 Task: Find connections with filter location Tres Isletas with filter topic #marketingdigitalwith filter profile language French with filter current company Mphasis with filter school Sagar Group (SIRT Bhopal) | Sagar Group of Institutions with filter industry Meat Products Manufacturing with filter service category Mortgage Lending with filter keywords title Chief People Officer
Action: Mouse moved to (536, 96)
Screenshot: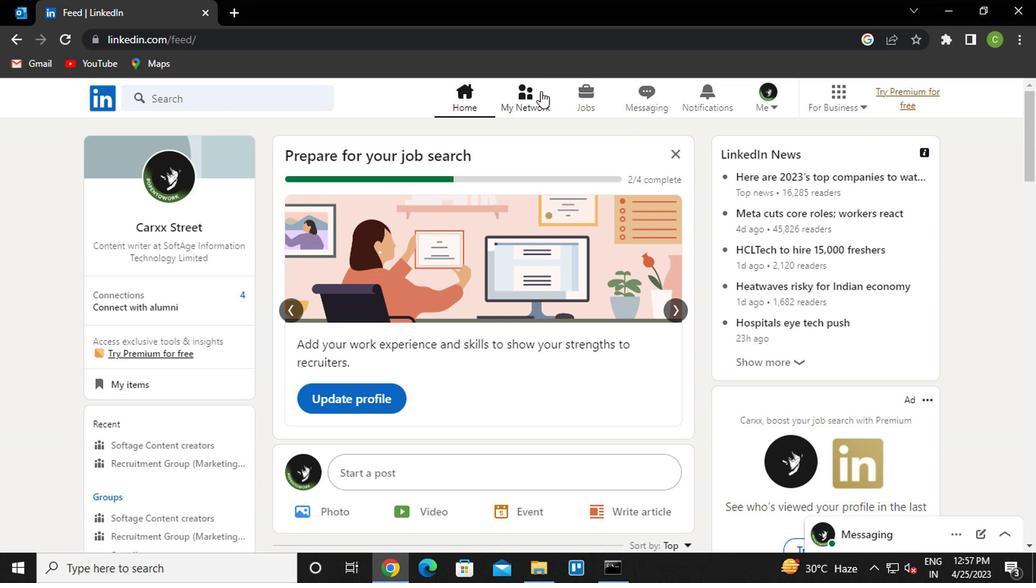 
Action: Mouse pressed left at (536, 96)
Screenshot: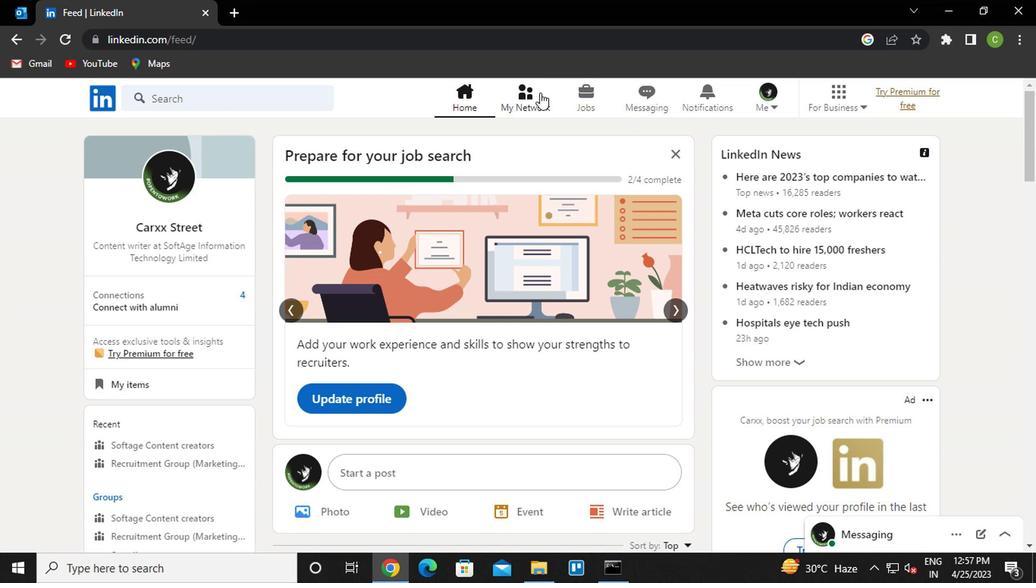 
Action: Mouse moved to (230, 188)
Screenshot: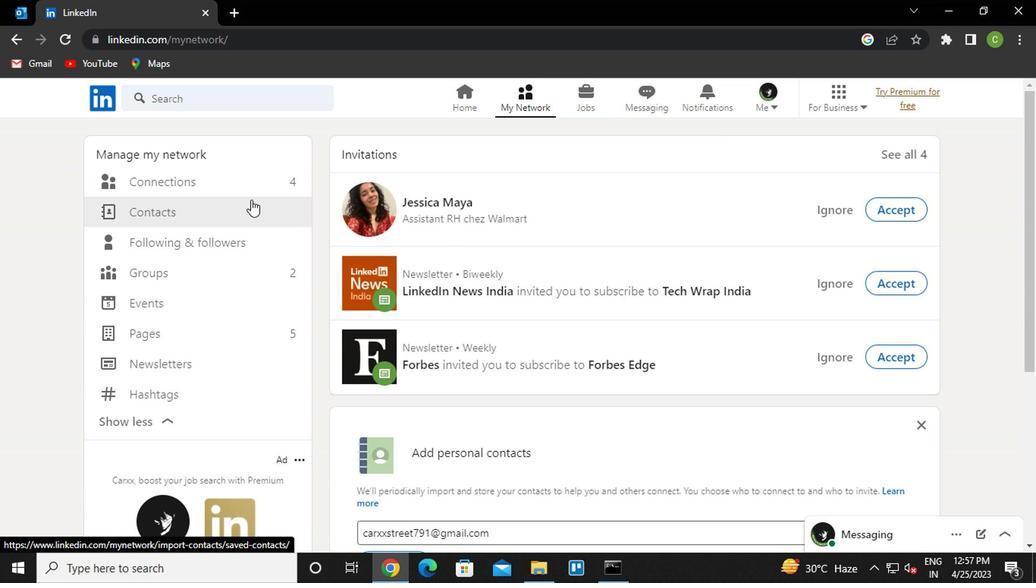 
Action: Mouse pressed left at (230, 188)
Screenshot: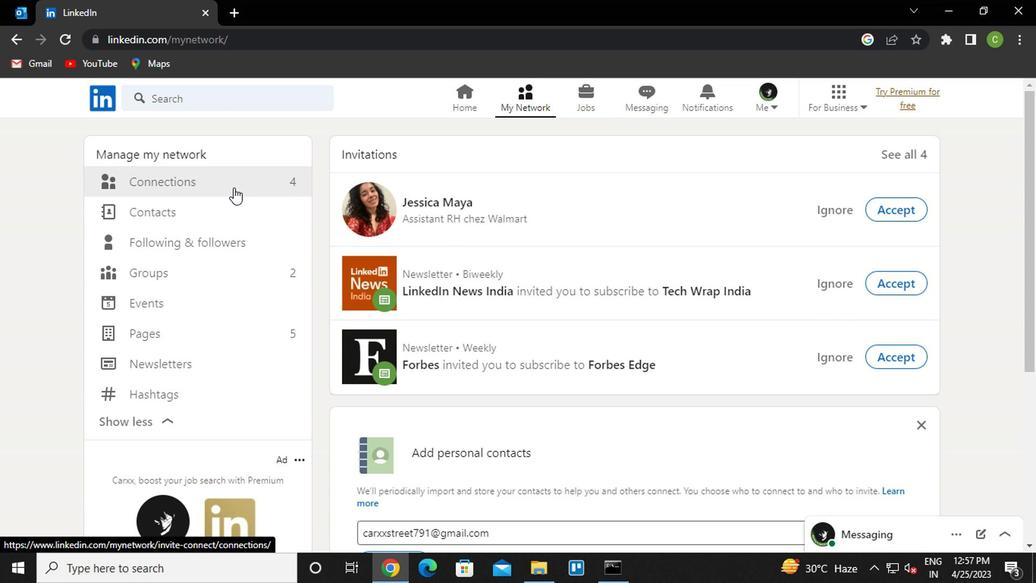 
Action: Mouse moved to (617, 184)
Screenshot: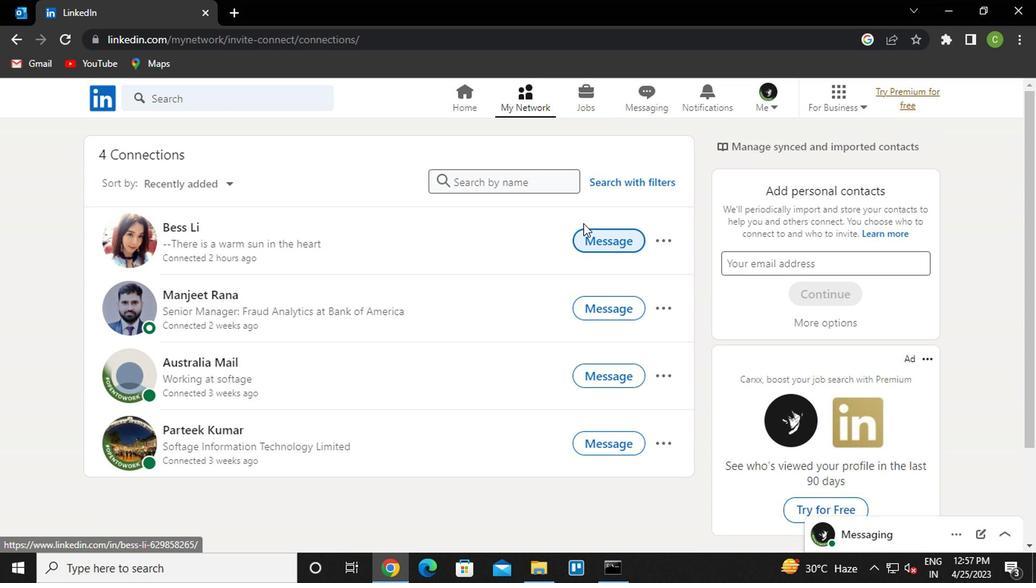 
Action: Mouse pressed left at (617, 184)
Screenshot: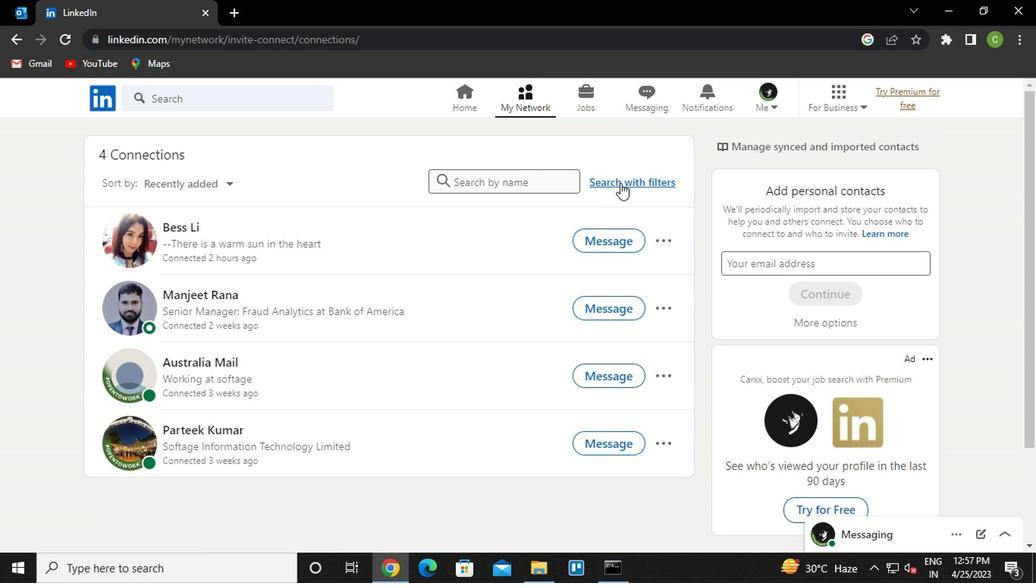 
Action: Mouse moved to (516, 145)
Screenshot: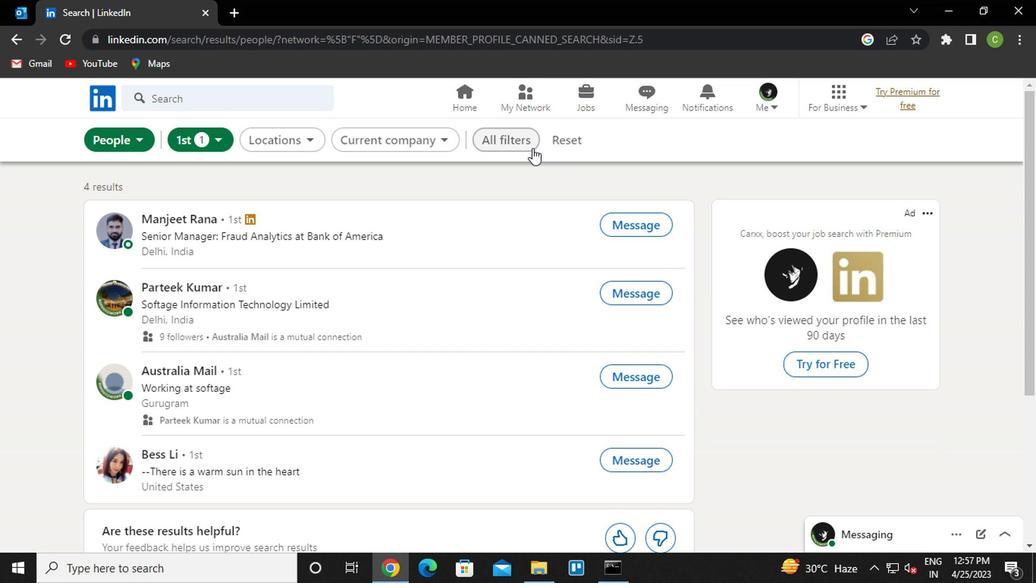
Action: Mouse pressed left at (516, 145)
Screenshot: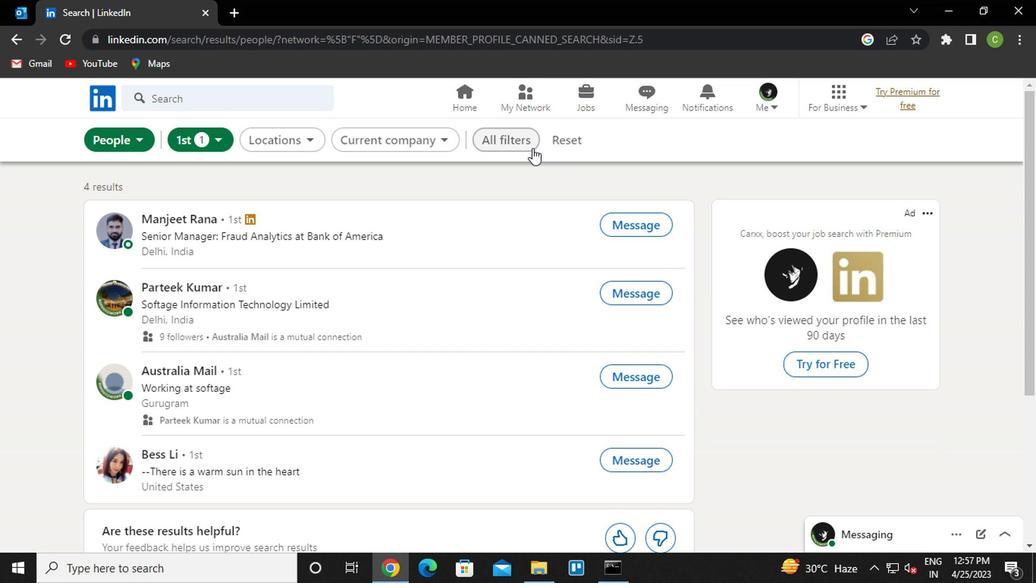 
Action: Mouse moved to (807, 402)
Screenshot: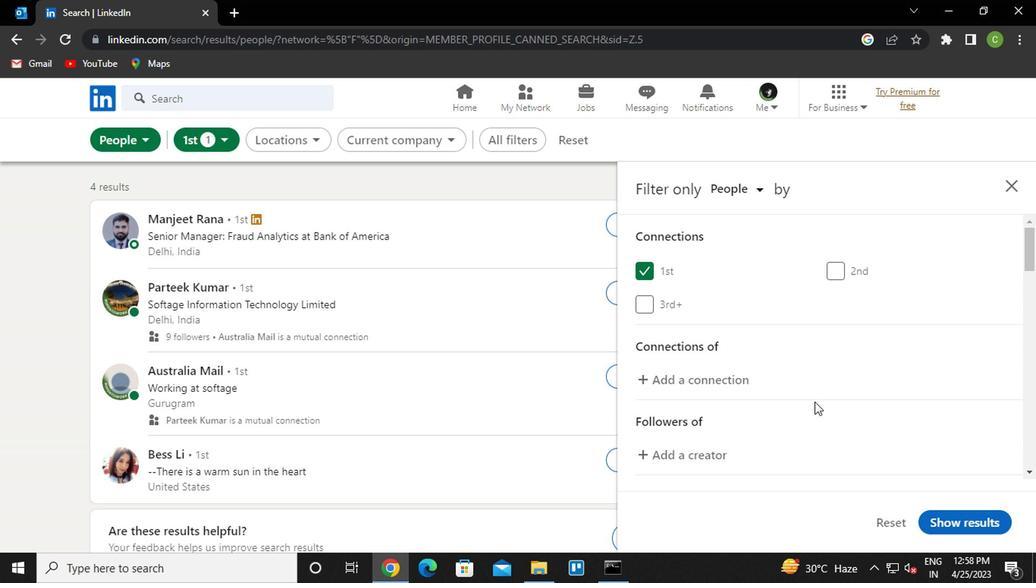 
Action: Mouse scrolled (807, 402) with delta (0, 0)
Screenshot: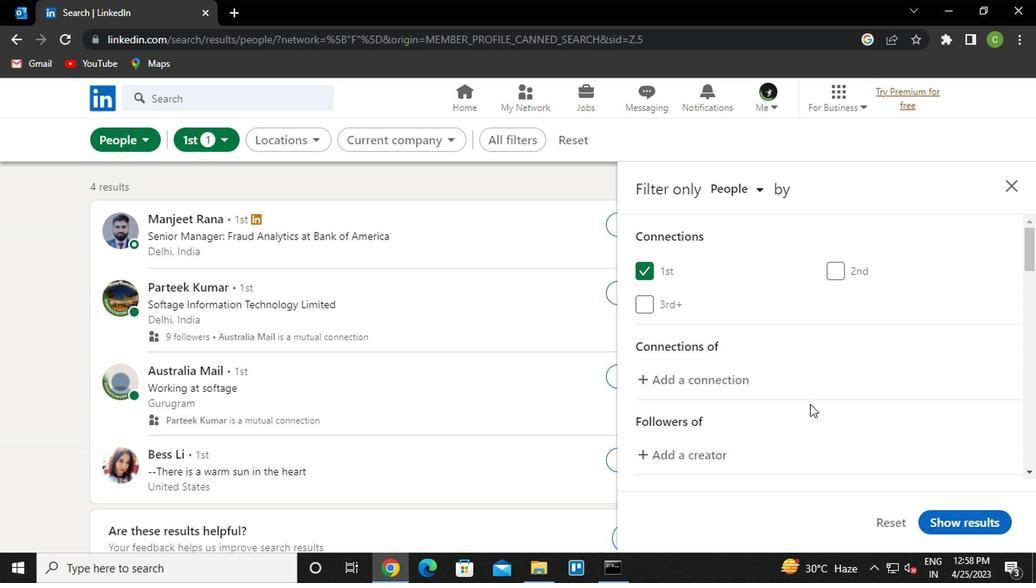 
Action: Mouse scrolled (807, 402) with delta (0, 0)
Screenshot: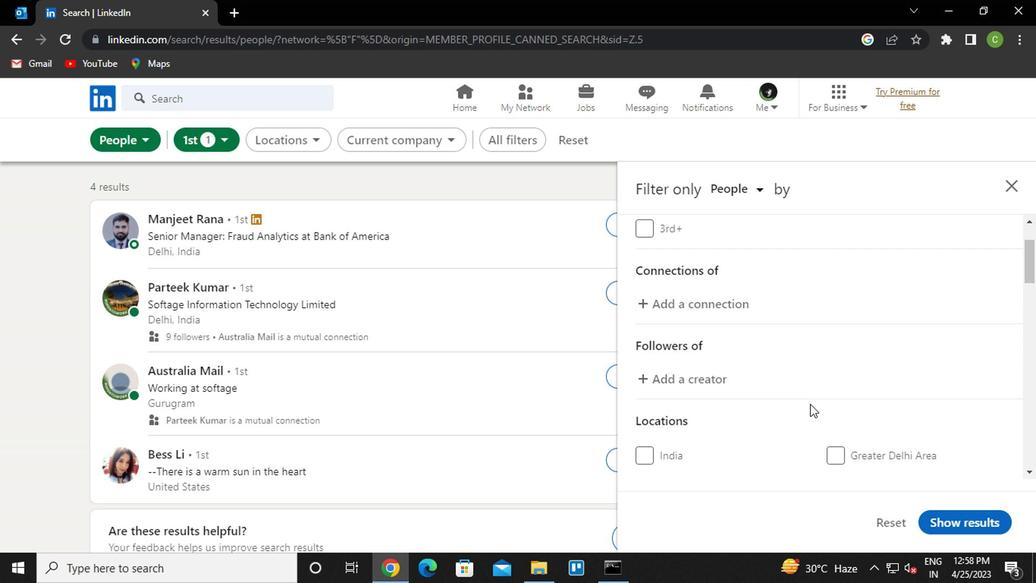 
Action: Mouse moved to (806, 403)
Screenshot: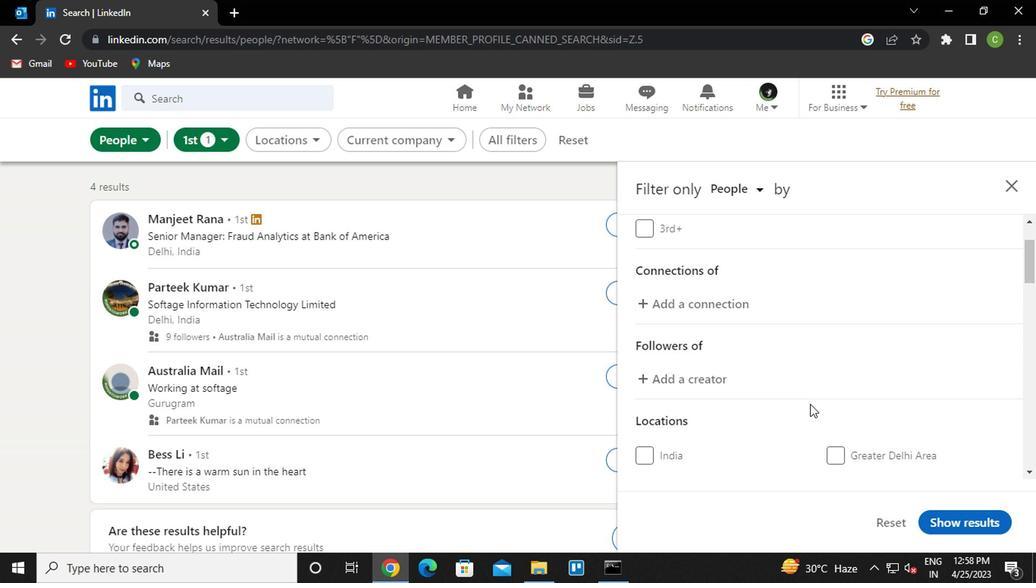 
Action: Mouse scrolled (806, 402) with delta (0, 0)
Screenshot: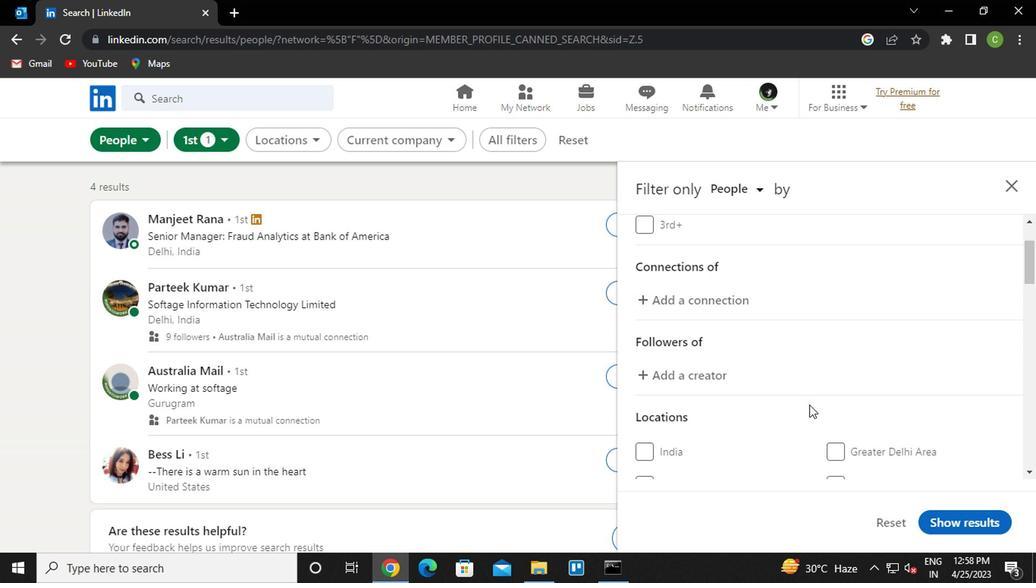 
Action: Mouse moved to (848, 370)
Screenshot: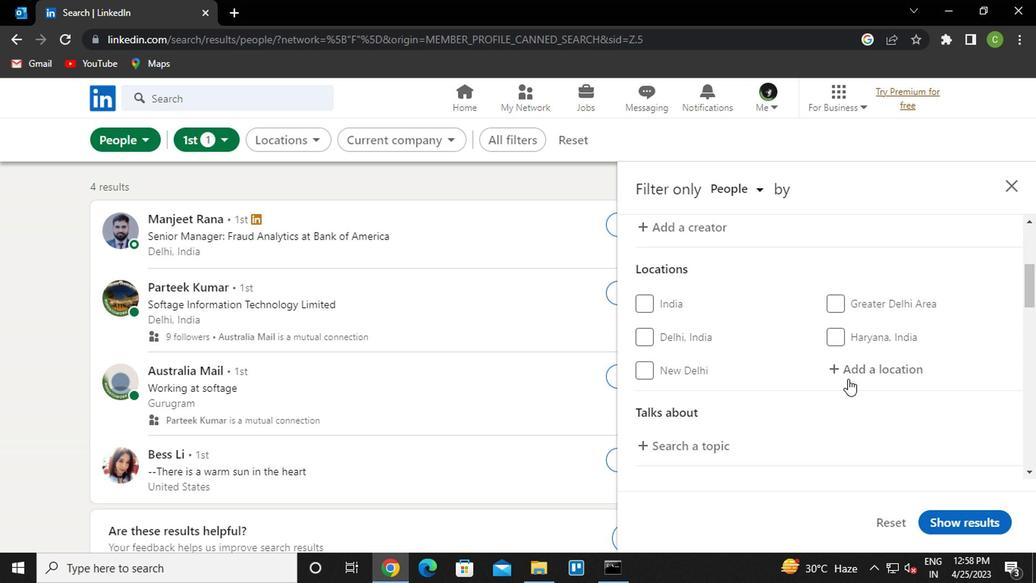 
Action: Mouse pressed left at (848, 370)
Screenshot: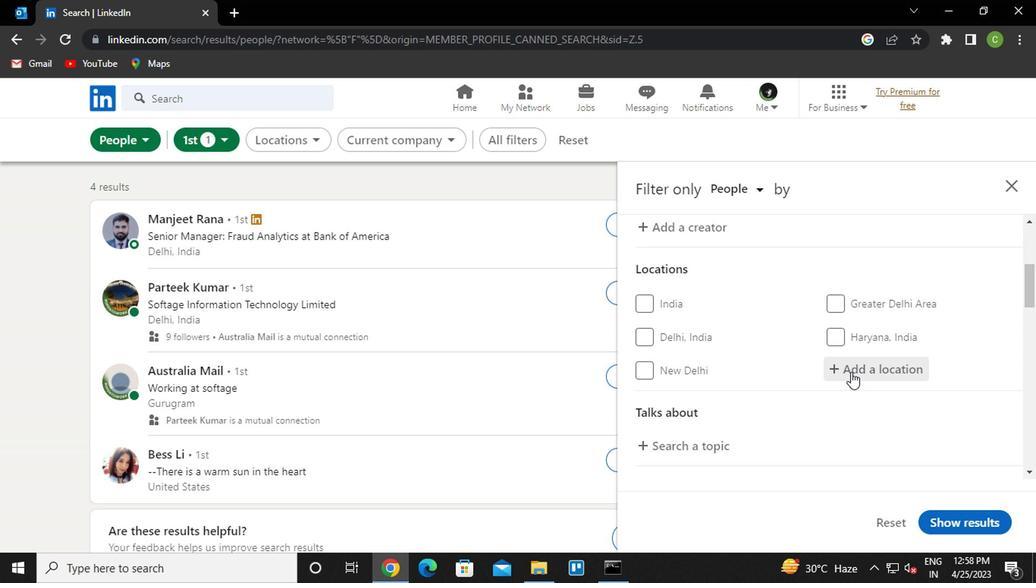 
Action: Mouse moved to (809, 397)
Screenshot: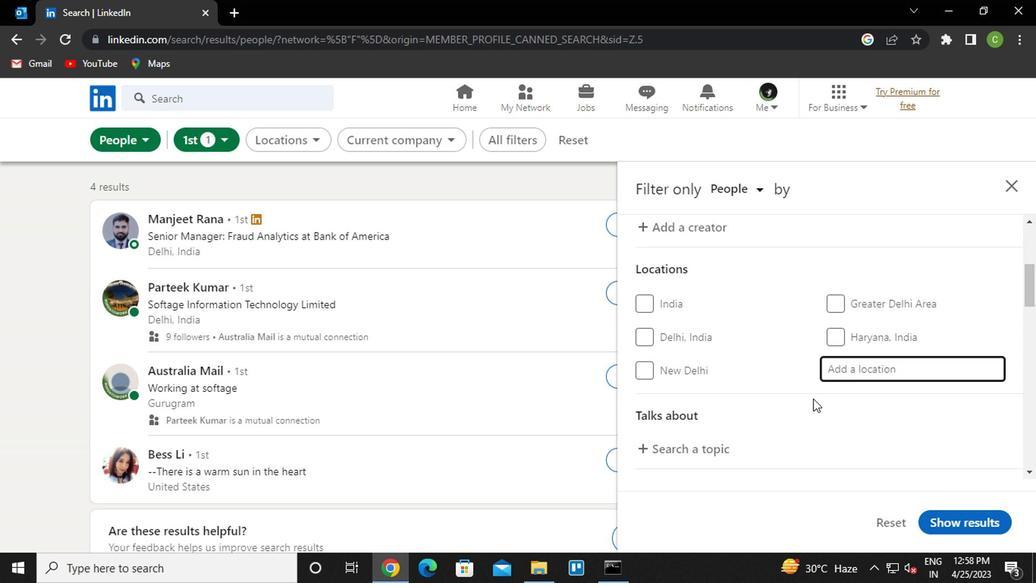 
Action: Key pressed t<Key.caps_lock>Res<Key.space>
Screenshot: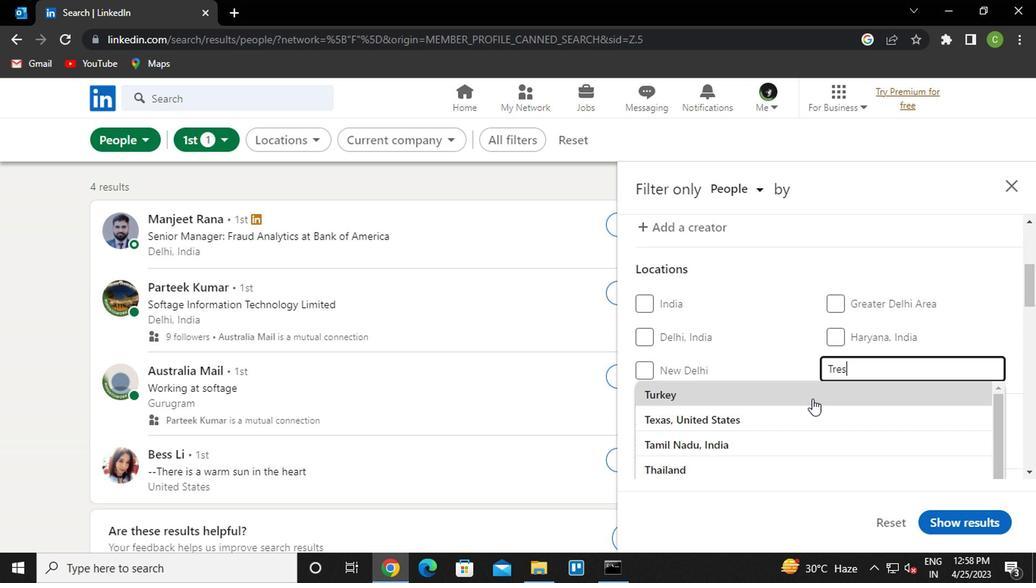 
Action: Mouse pressed left at (809, 397)
Screenshot: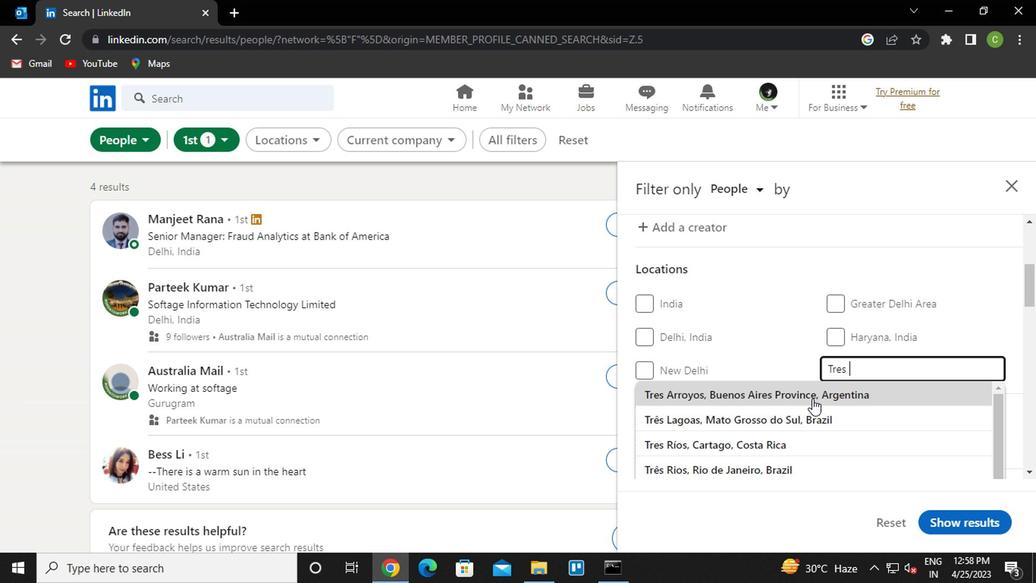 
Action: Mouse moved to (839, 437)
Screenshot: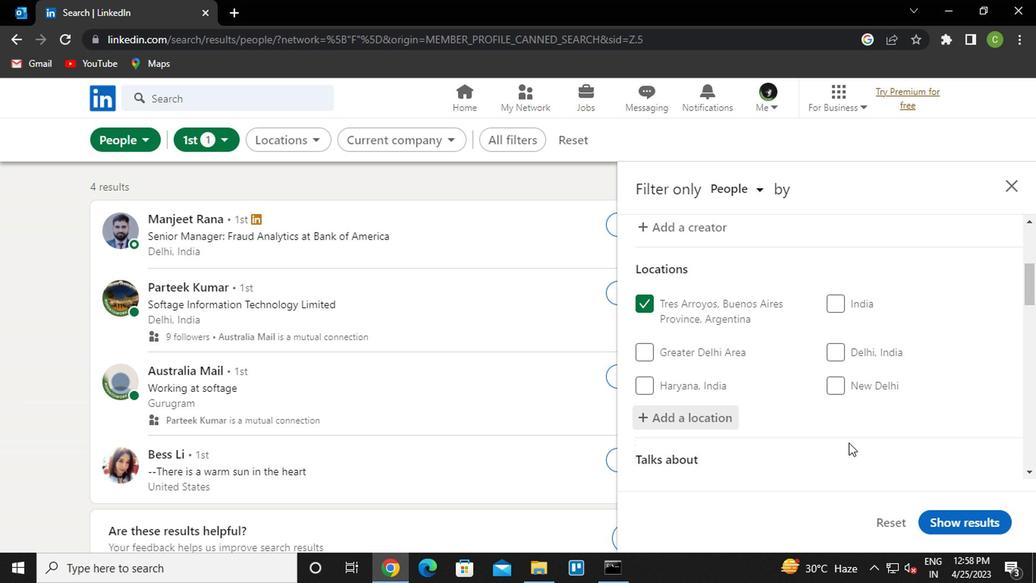 
Action: Mouse scrolled (839, 437) with delta (0, 0)
Screenshot: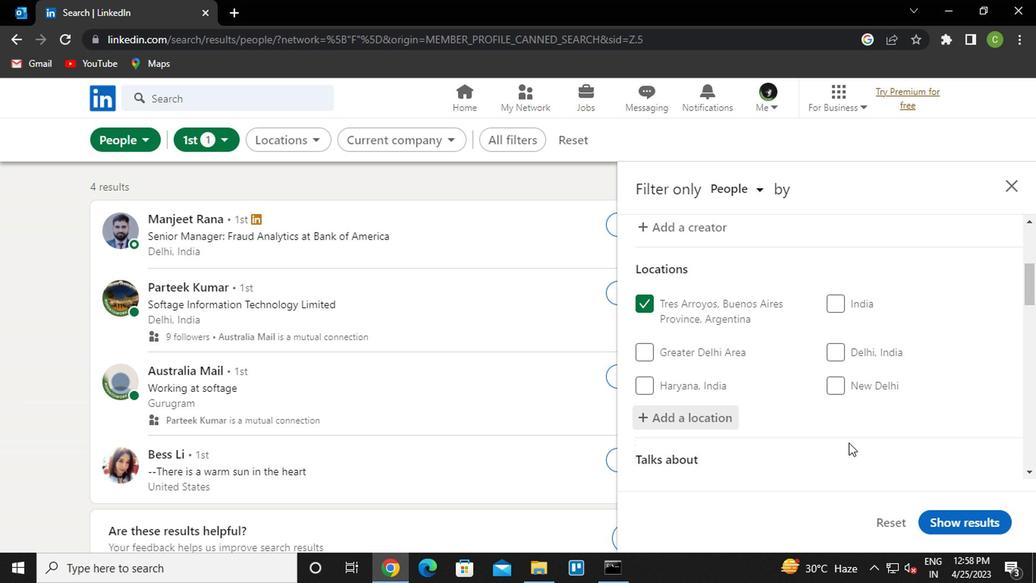 
Action: Mouse moved to (814, 433)
Screenshot: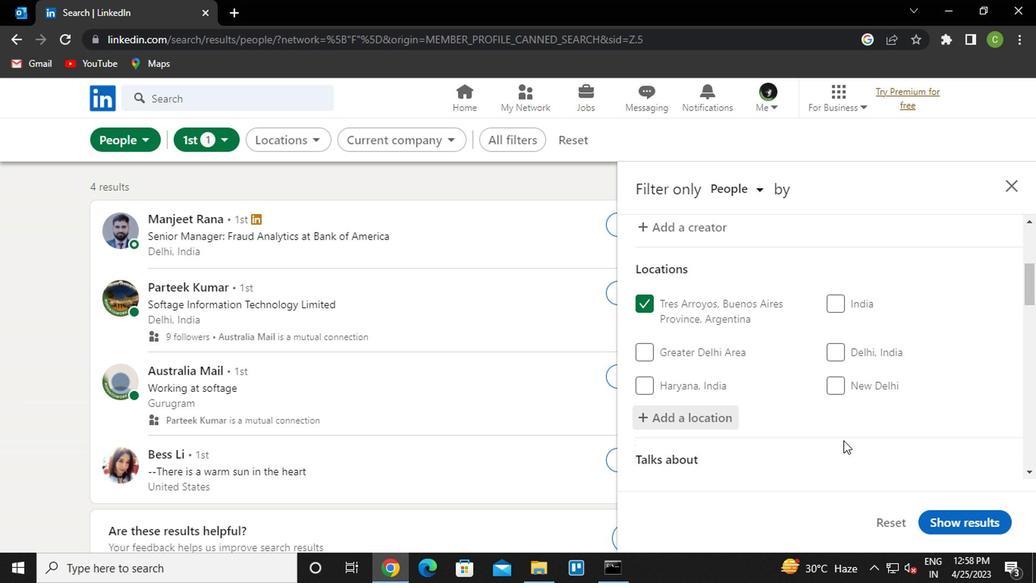 
Action: Mouse scrolled (814, 431) with delta (0, -1)
Screenshot: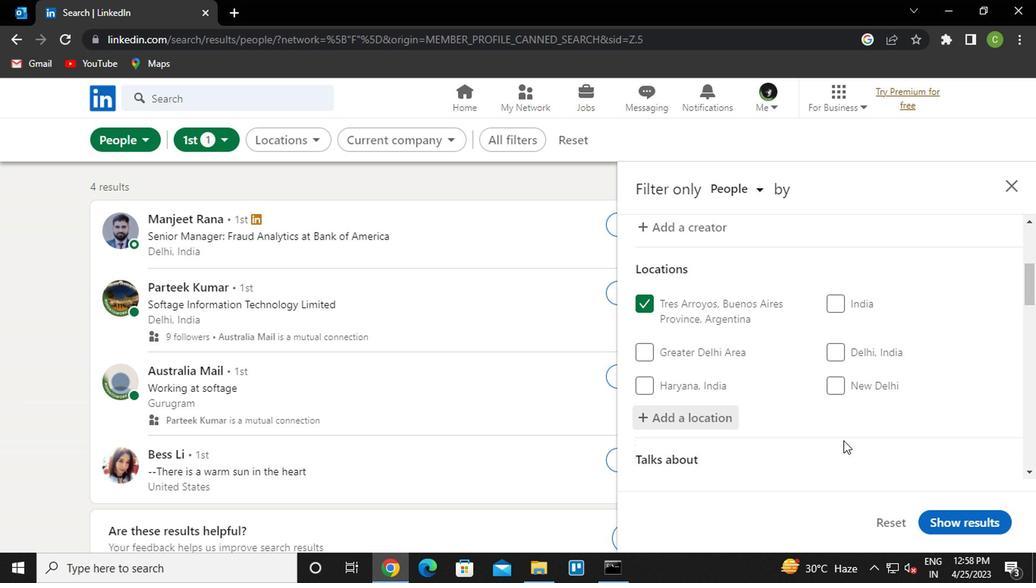 
Action: Mouse moved to (806, 427)
Screenshot: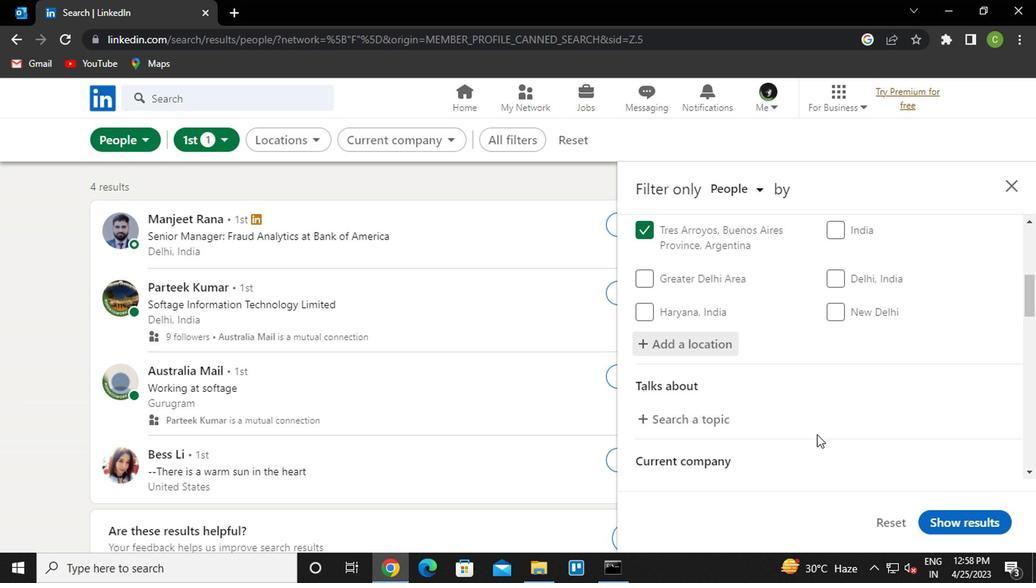 
Action: Mouse scrolled (806, 426) with delta (0, -1)
Screenshot: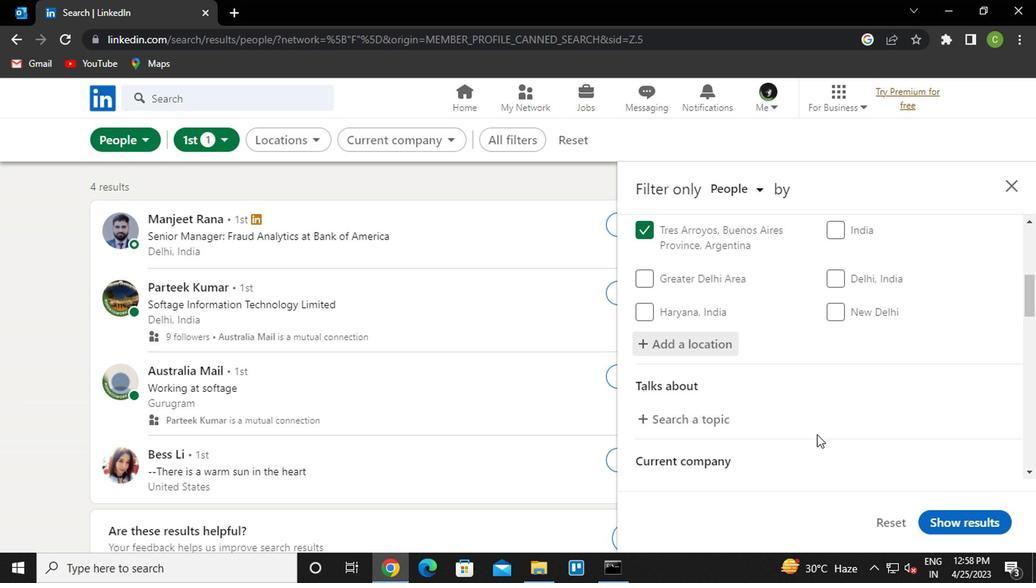 
Action: Mouse moved to (696, 266)
Screenshot: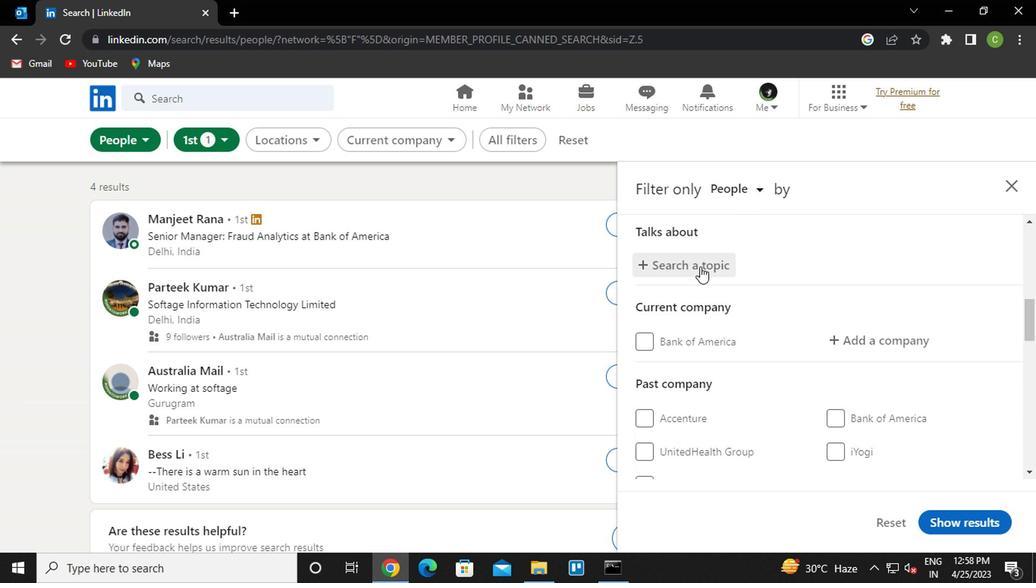 
Action: Mouse pressed left at (696, 266)
Screenshot: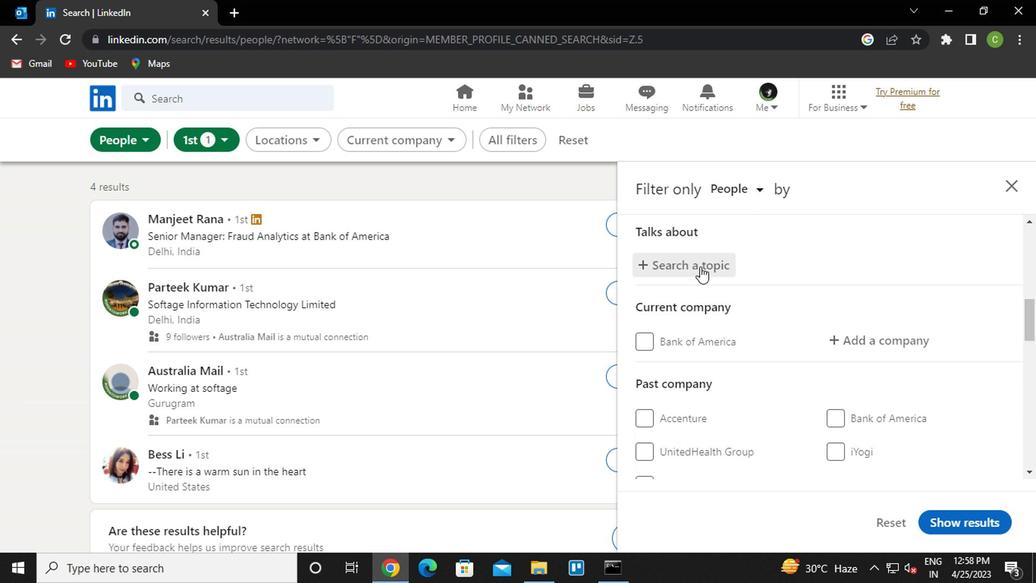 
Action: Mouse moved to (732, 320)
Screenshot: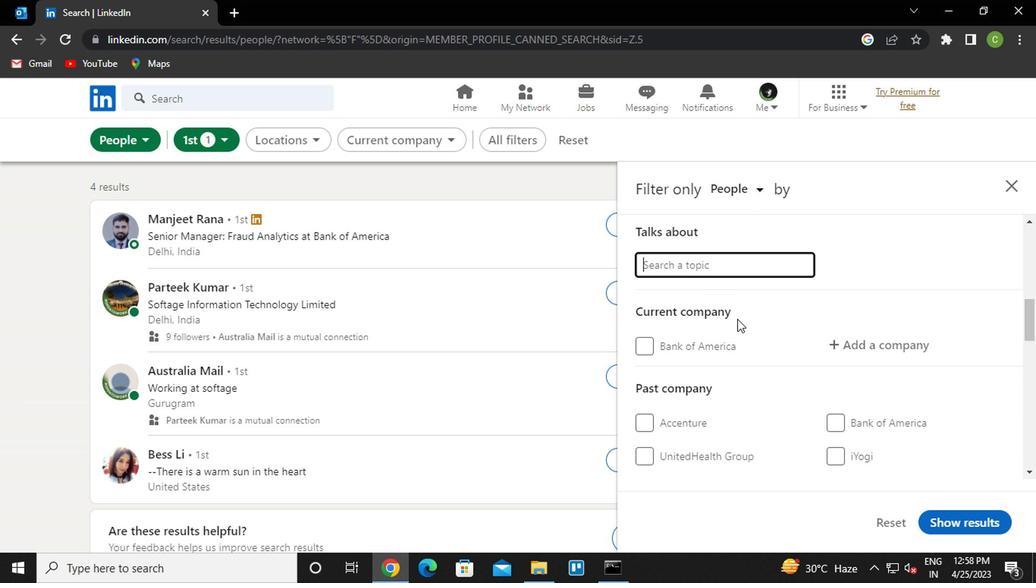 
Action: Key pressed <Key.shift>@
Screenshot: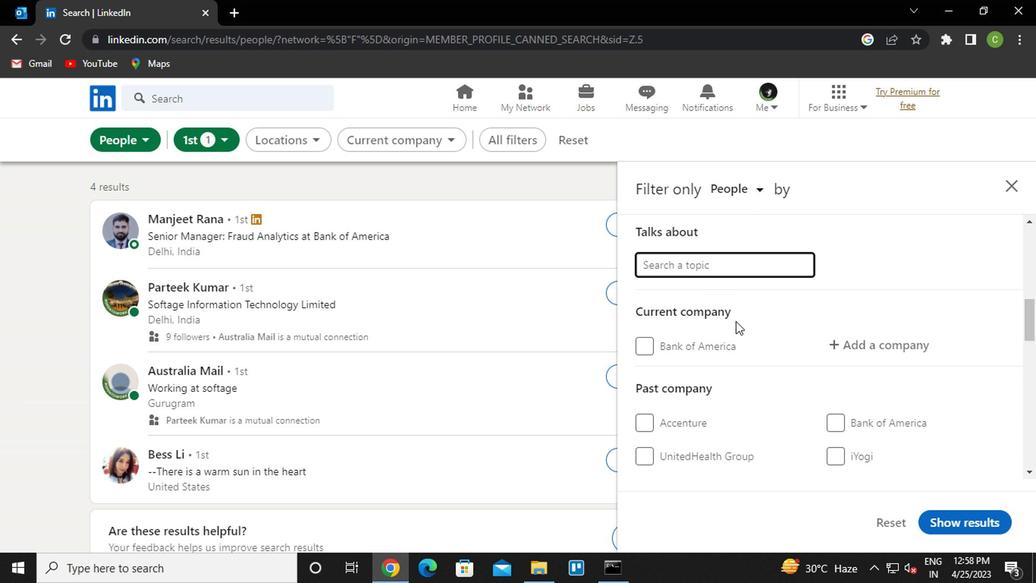 
Action: Mouse moved to (732, 321)
Screenshot: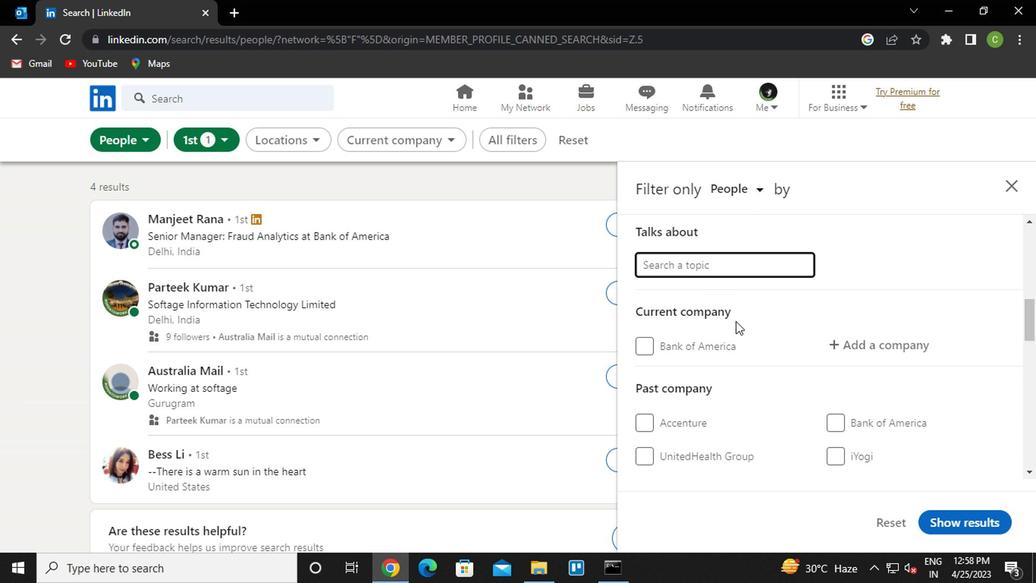 
Action: Key pressed <Key.backspace><Key.shift>#MARKETING
Screenshot: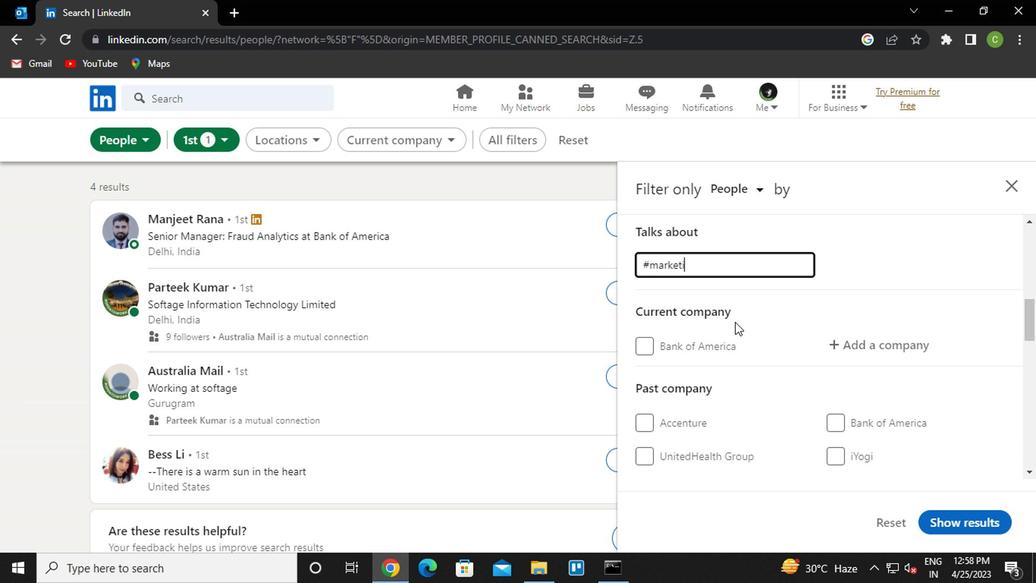 
Action: Mouse moved to (728, 323)
Screenshot: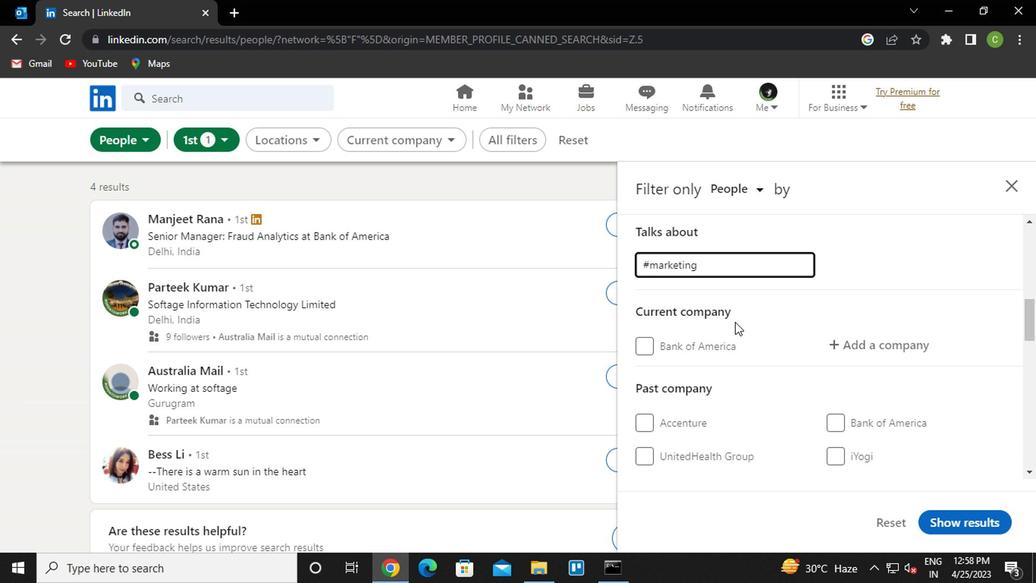
Action: Key pressed DIGITAL
Screenshot: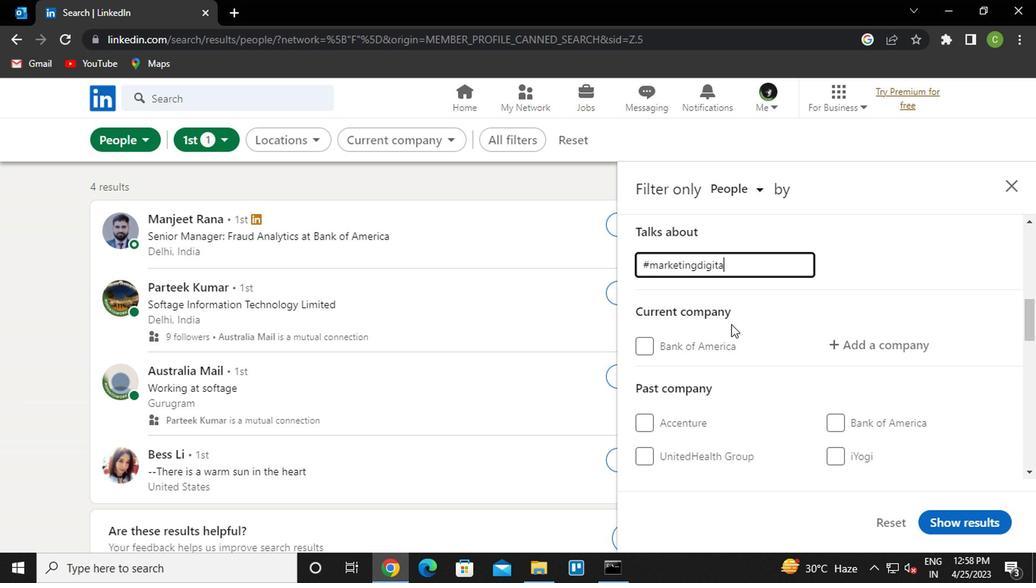 
Action: Mouse moved to (842, 343)
Screenshot: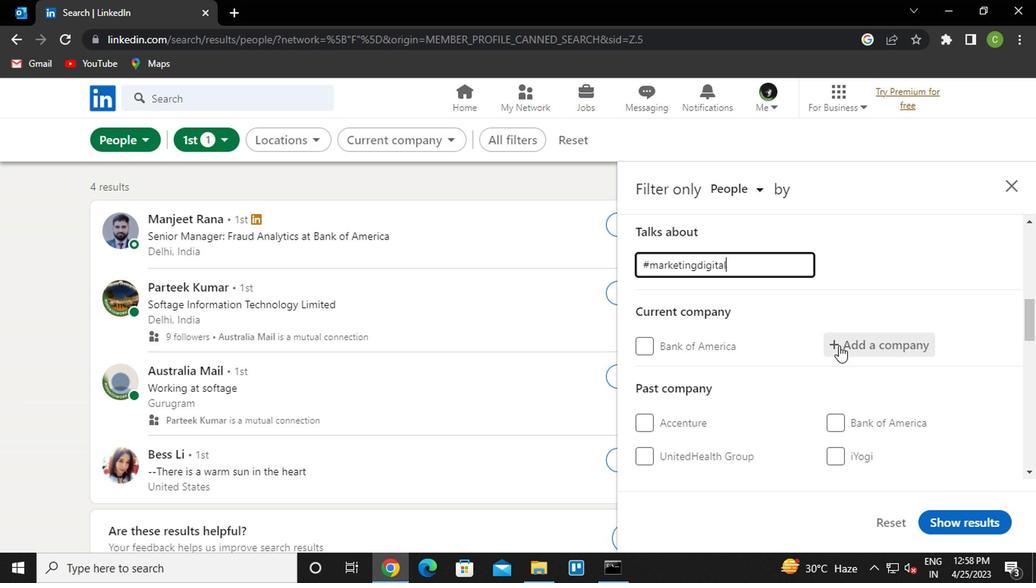 
Action: Mouse pressed left at (842, 343)
Screenshot: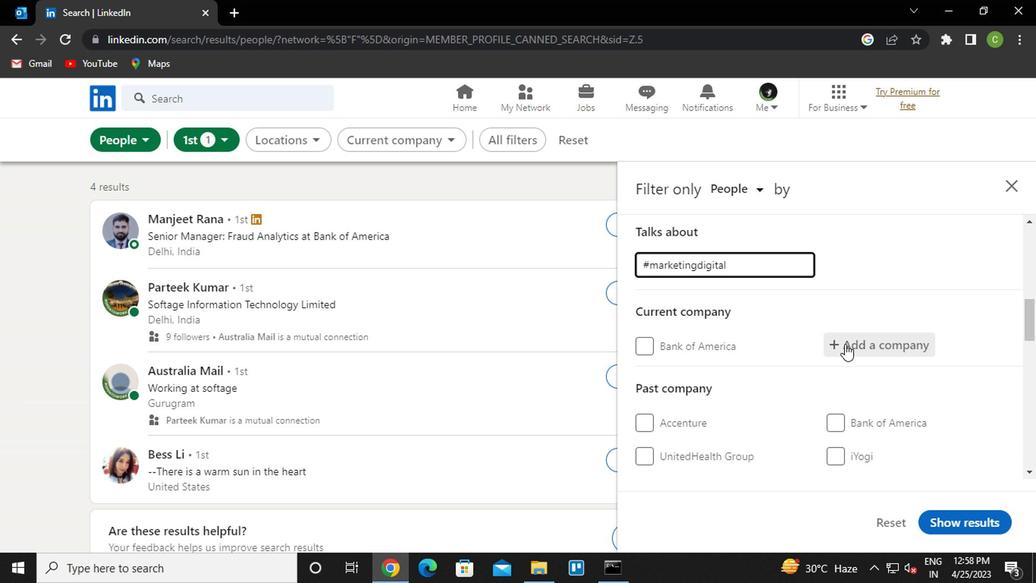 
Action: Mouse moved to (813, 339)
Screenshot: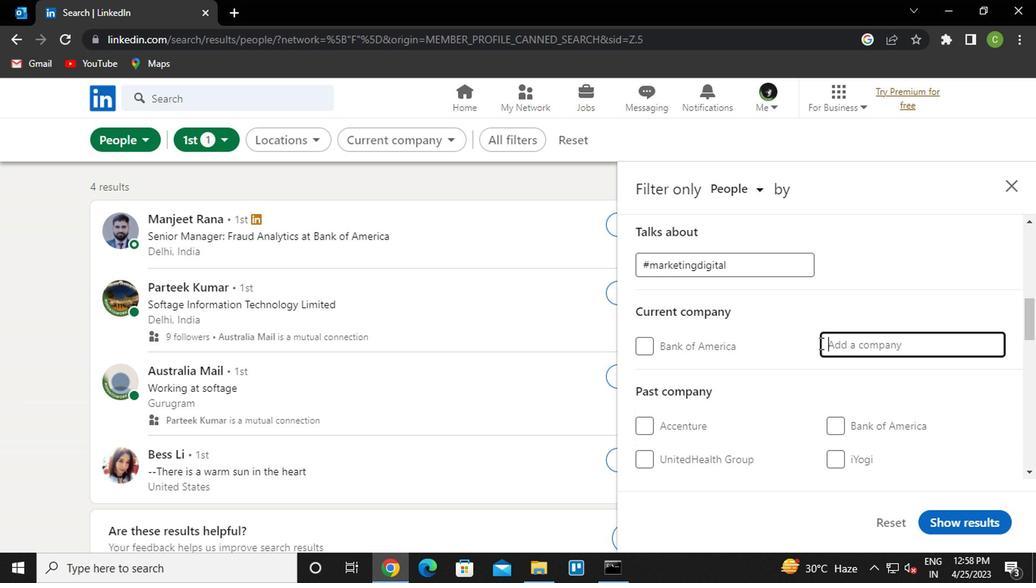 
Action: Key pressed <Key.caps_lock>MPHASISI<Key.backspace>
Screenshot: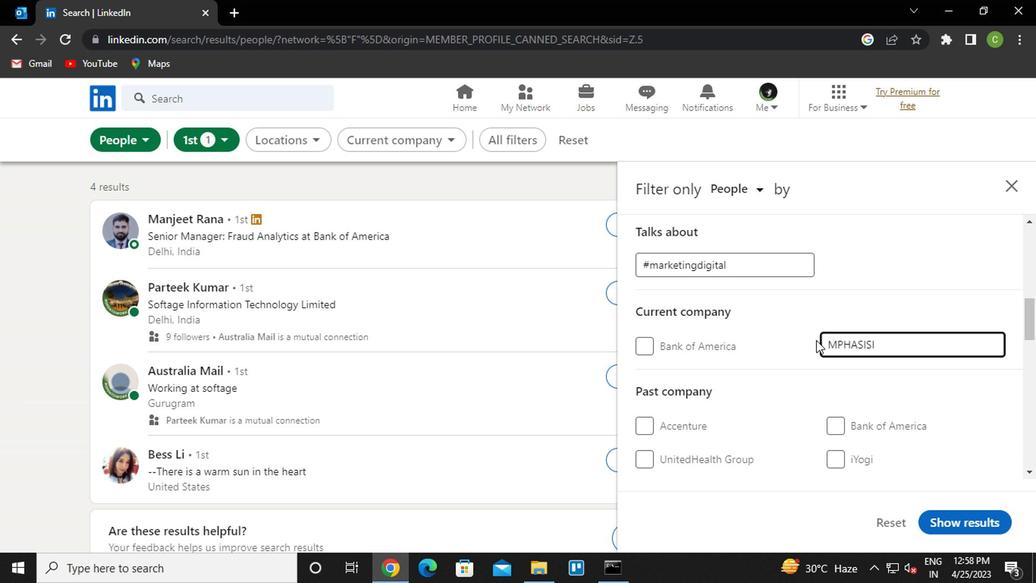 
Action: Mouse moved to (786, 374)
Screenshot: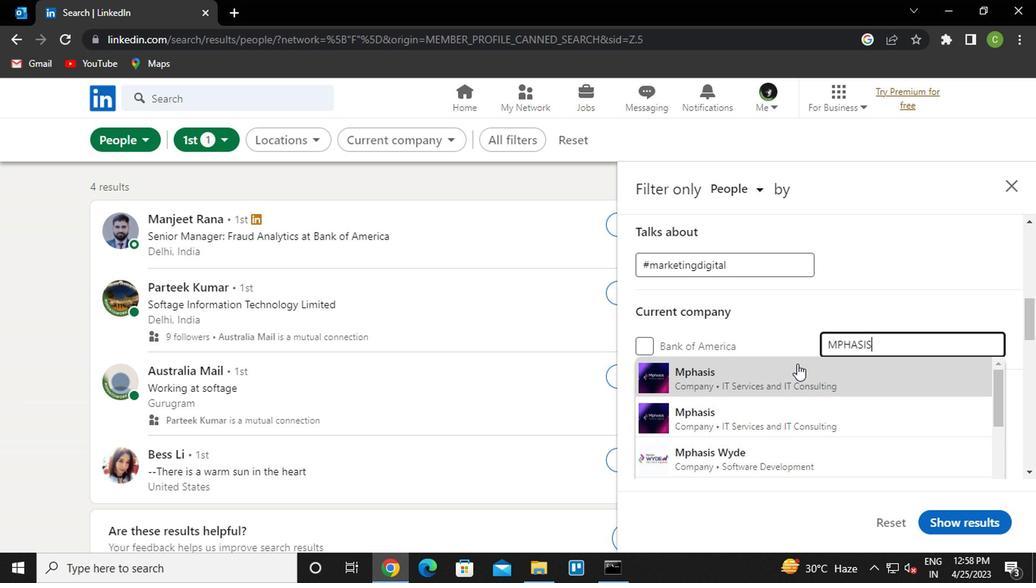 
Action: Mouse pressed left at (786, 374)
Screenshot: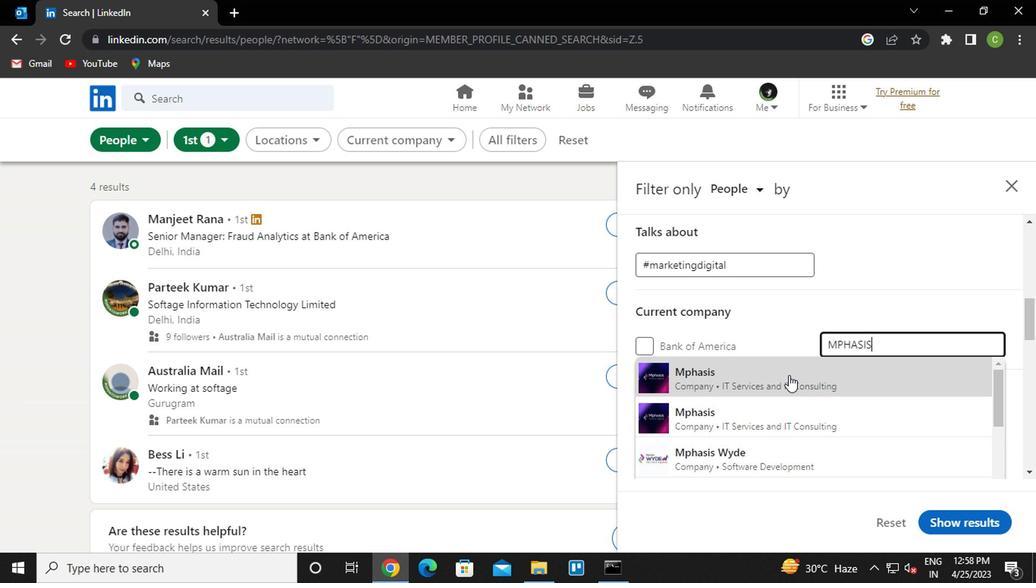 
Action: Mouse moved to (801, 363)
Screenshot: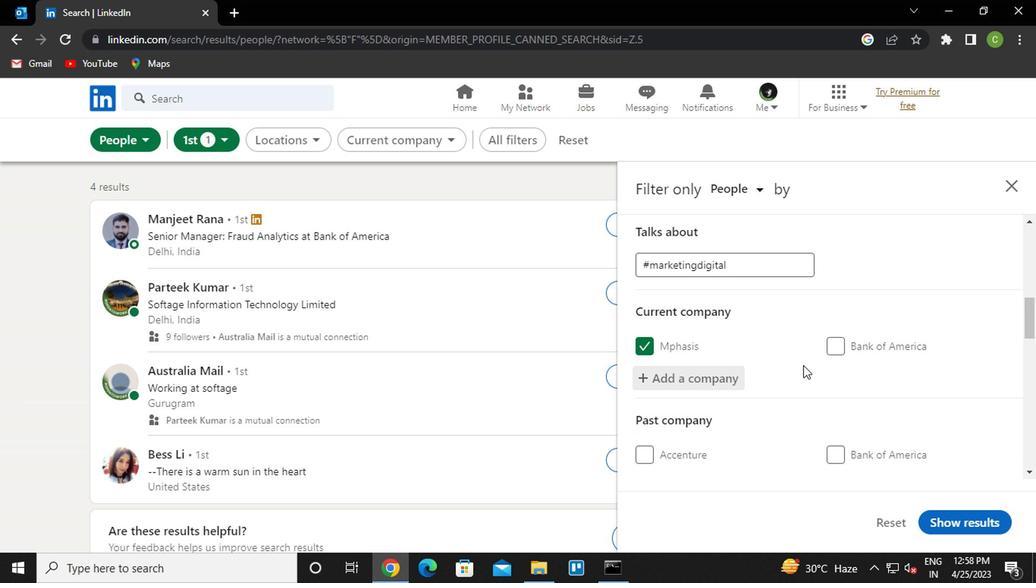 
Action: Mouse scrolled (801, 362) with delta (0, -1)
Screenshot: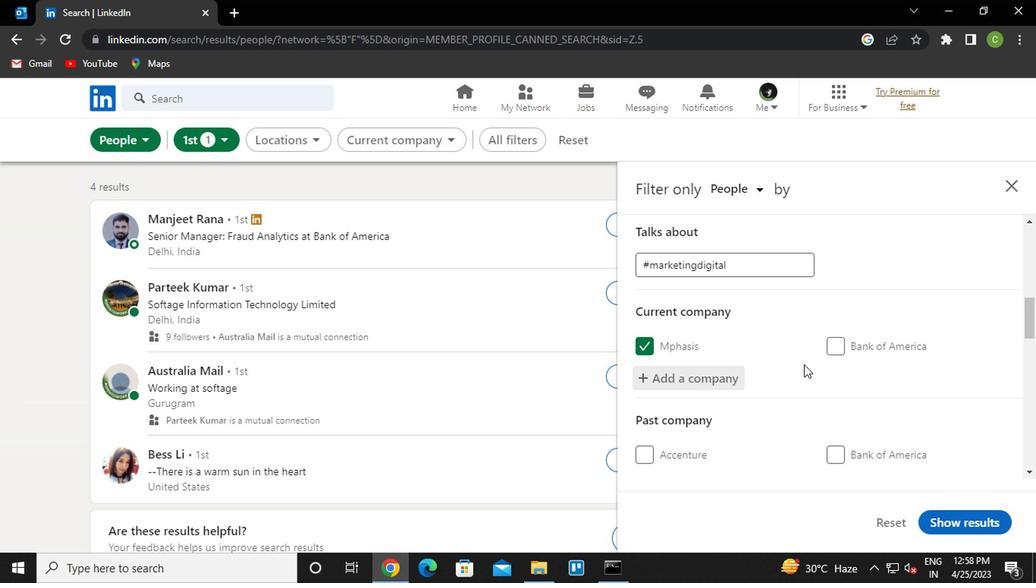 
Action: Mouse moved to (799, 364)
Screenshot: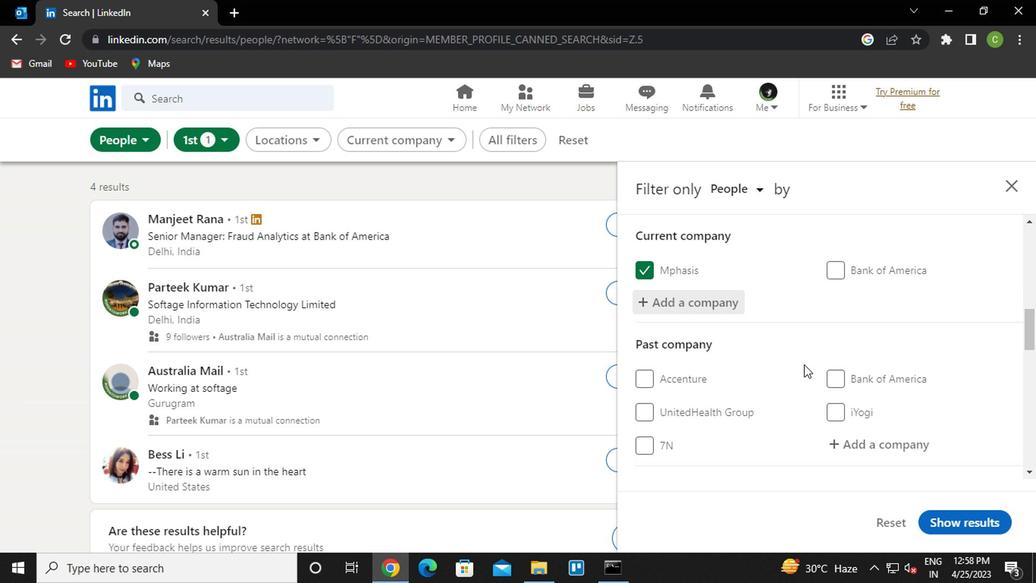 
Action: Mouse scrolled (799, 364) with delta (0, 0)
Screenshot: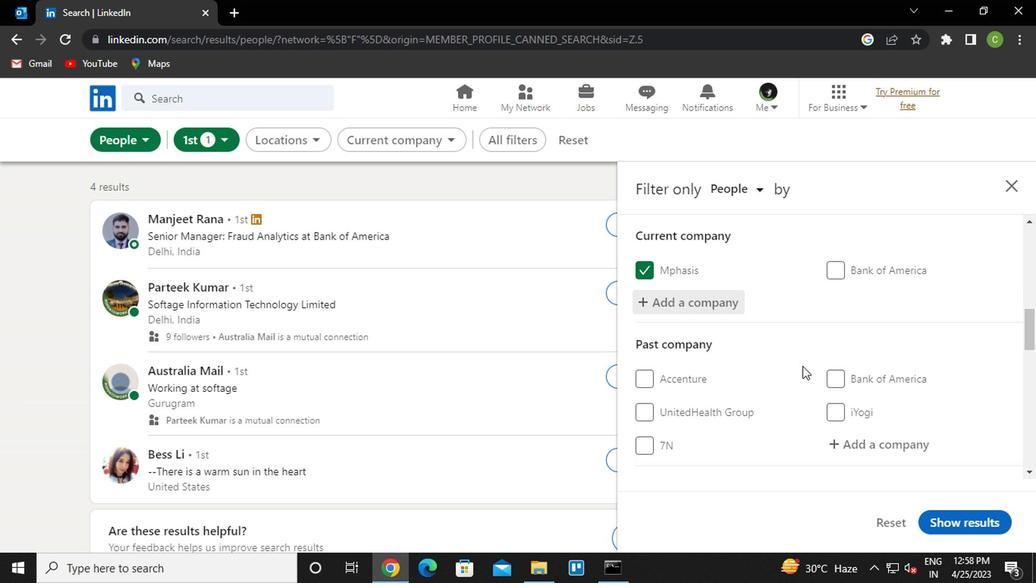 
Action: Mouse moved to (797, 366)
Screenshot: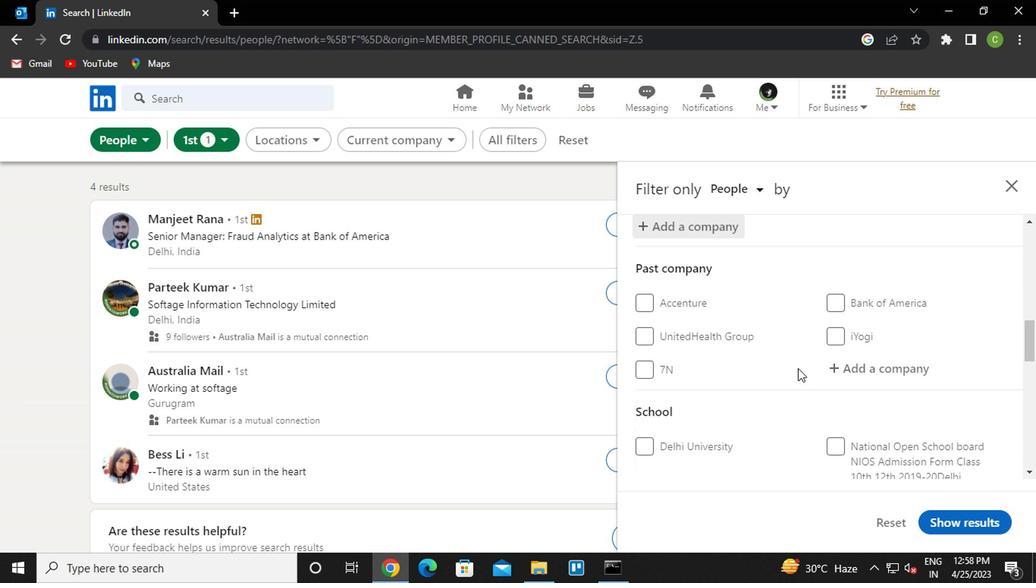
Action: Mouse scrolled (797, 366) with delta (0, 0)
Screenshot: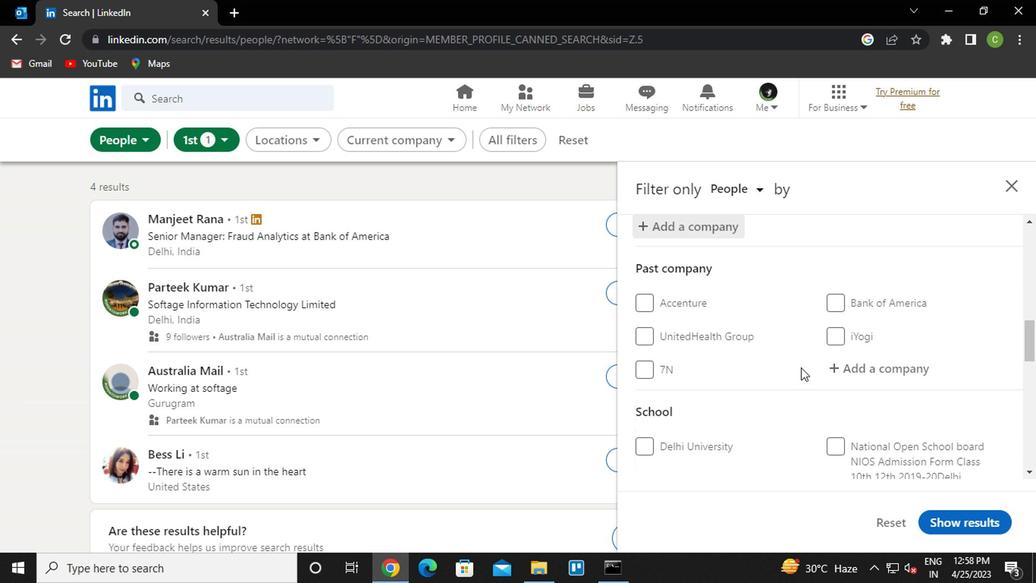 
Action: Mouse moved to (748, 444)
Screenshot: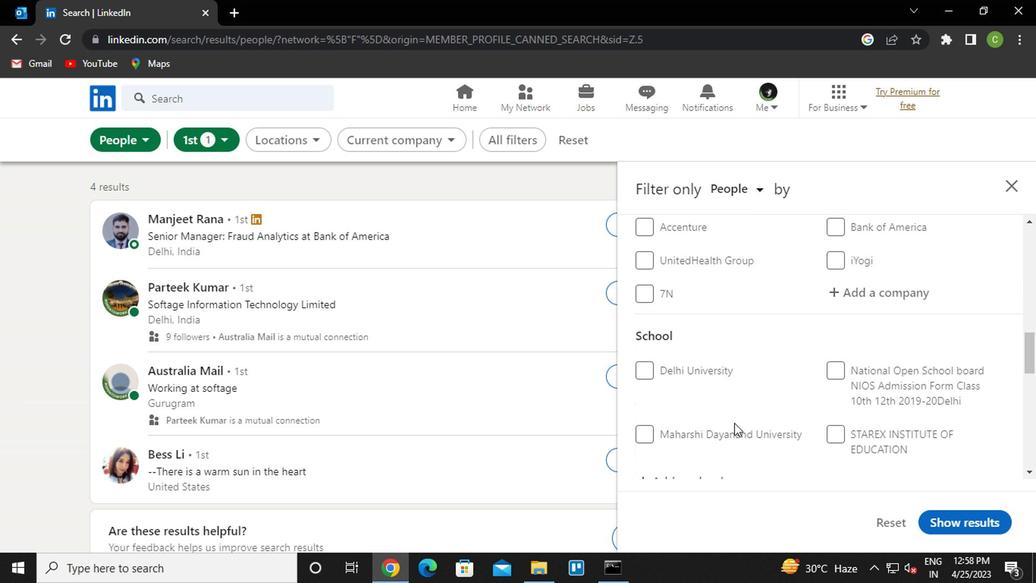 
Action: Mouse scrolled (748, 443) with delta (0, -1)
Screenshot: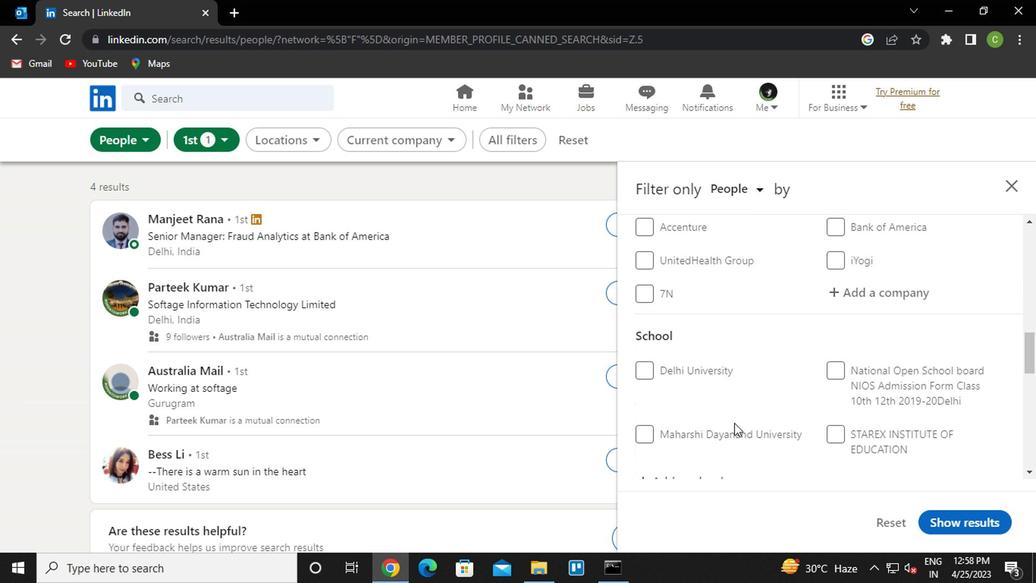 
Action: Mouse moved to (750, 429)
Screenshot: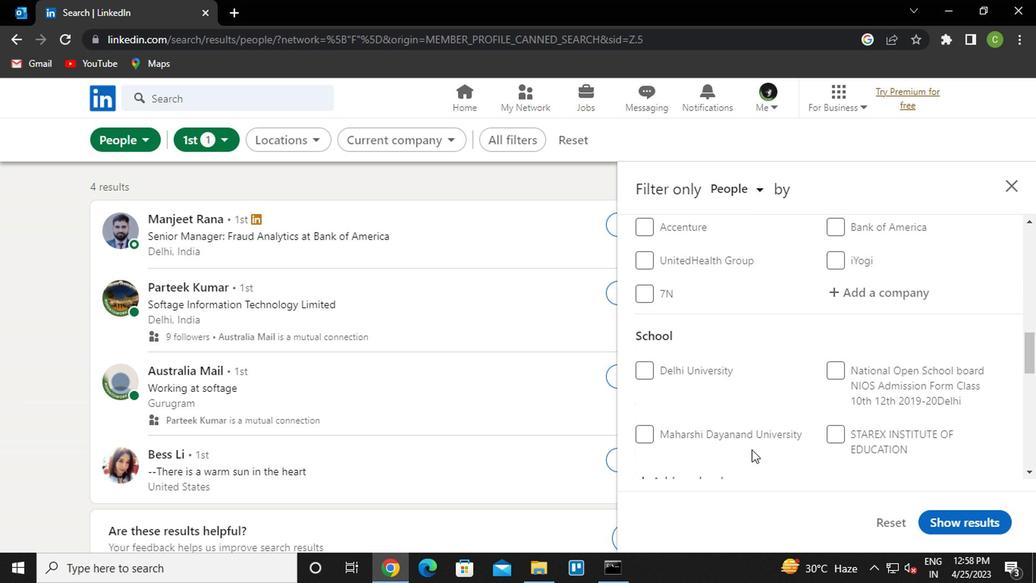 
Action: Mouse scrolled (750, 429) with delta (0, 0)
Screenshot: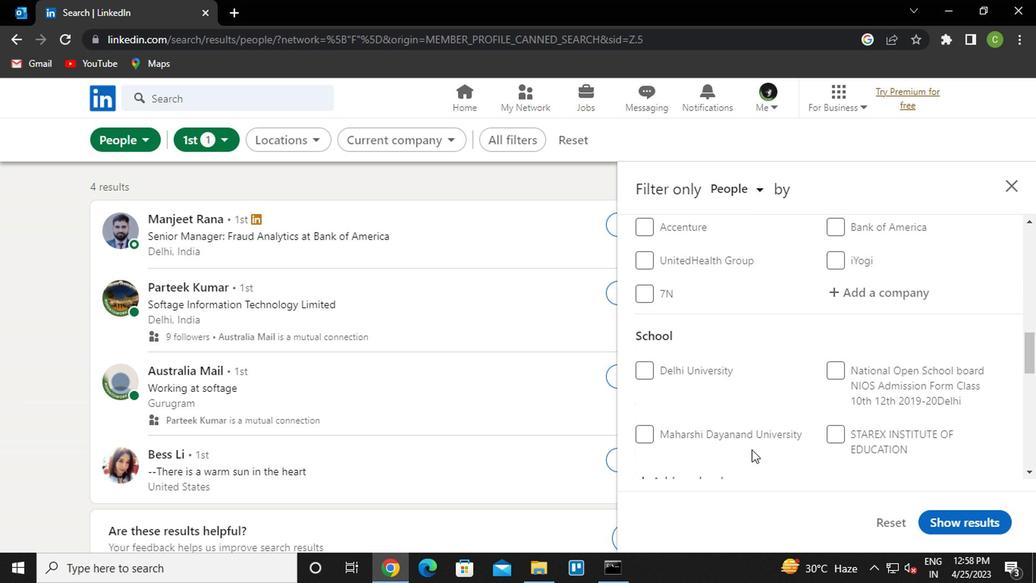 
Action: Mouse moved to (685, 334)
Screenshot: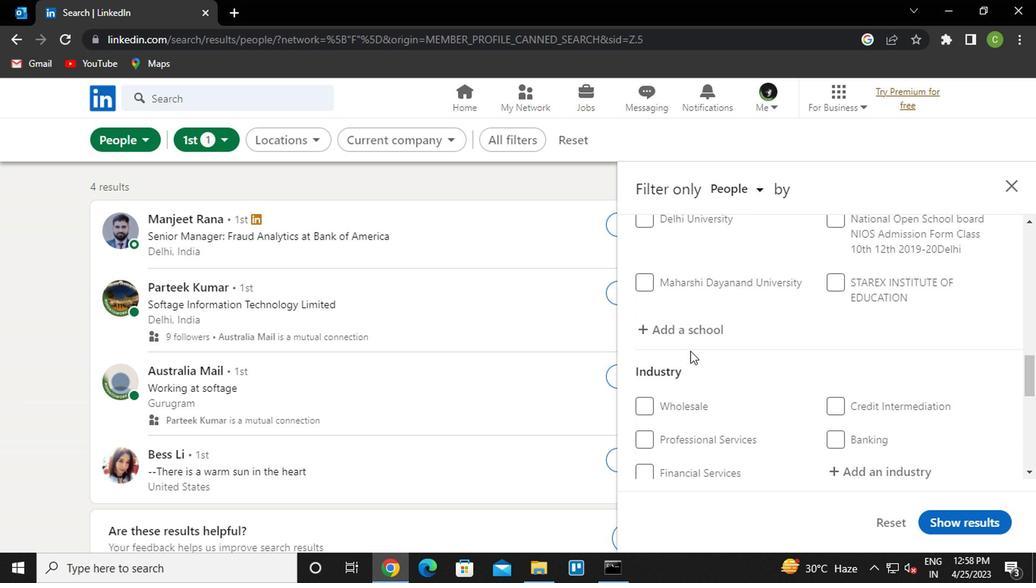 
Action: Mouse pressed left at (685, 334)
Screenshot: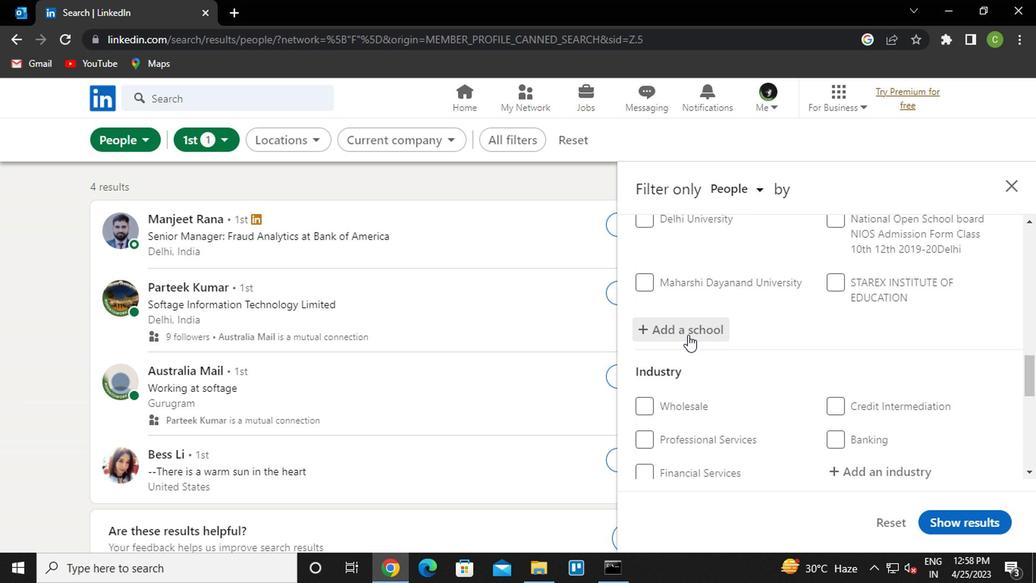 
Action: Key pressed <Key.caps_lock><Key.caps_lock>S<Key.caps_lock>AGAR<Key.space>
Screenshot: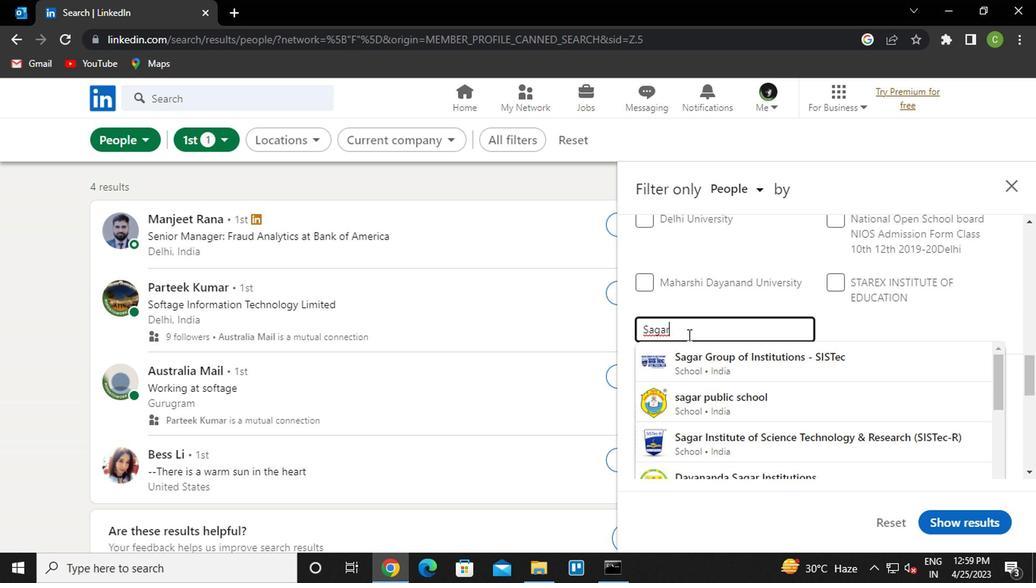 
Action: Mouse moved to (738, 422)
Screenshot: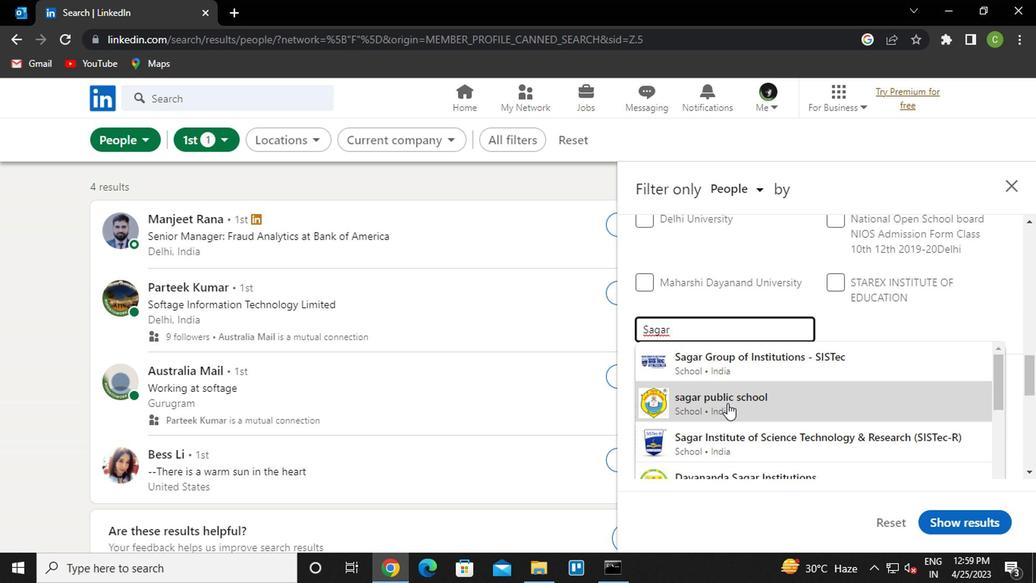 
Action: Mouse scrolled (738, 421) with delta (0, 0)
Screenshot: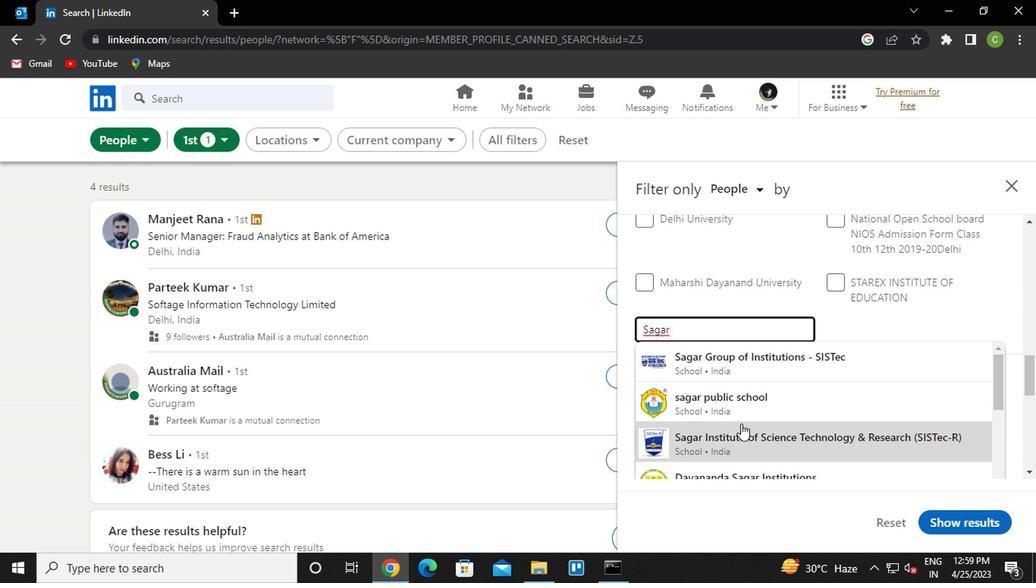 
Action: Mouse moved to (742, 431)
Screenshot: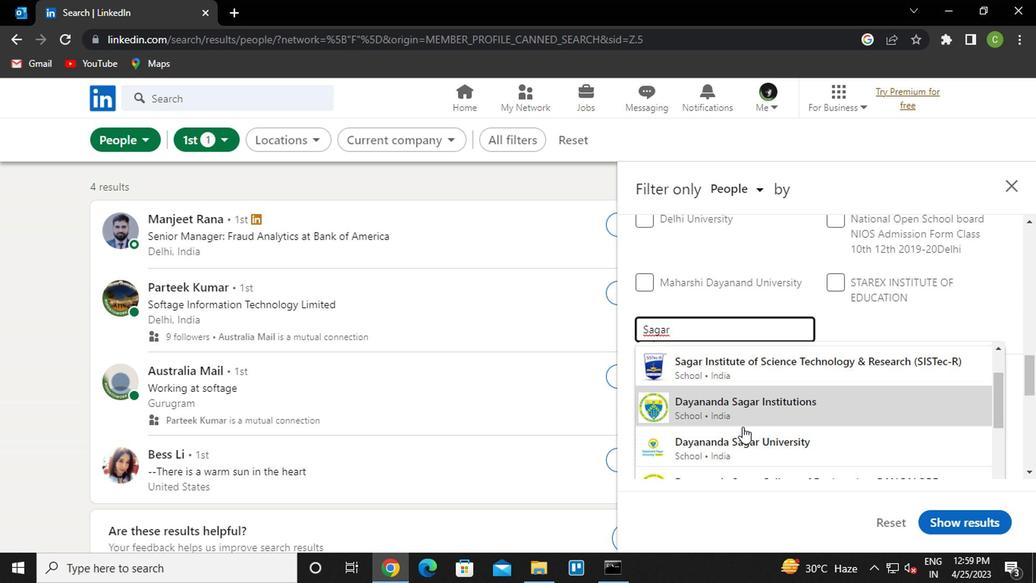 
Action: Mouse scrolled (742, 431) with delta (0, 0)
Screenshot: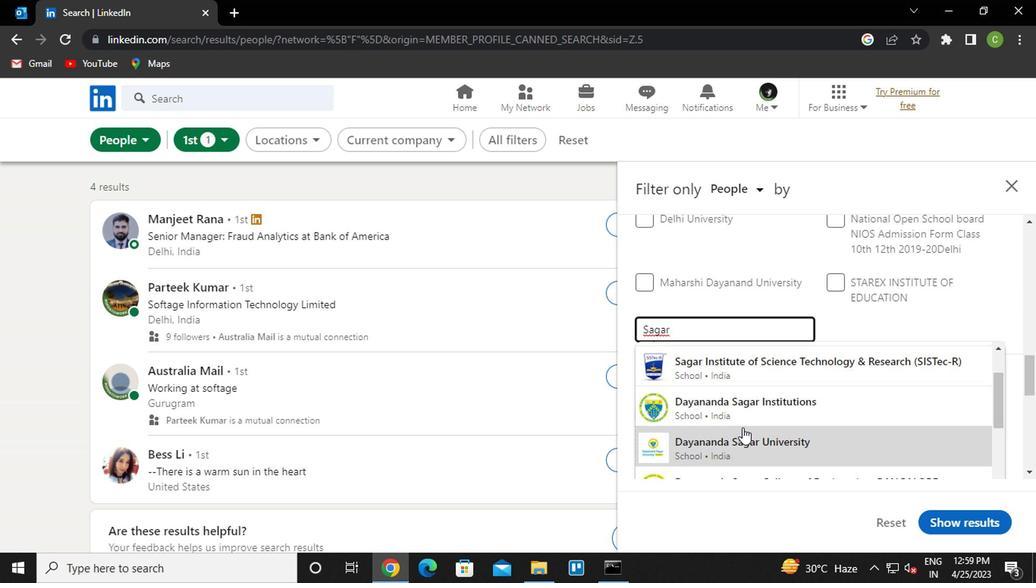
Action: Mouse moved to (768, 431)
Screenshot: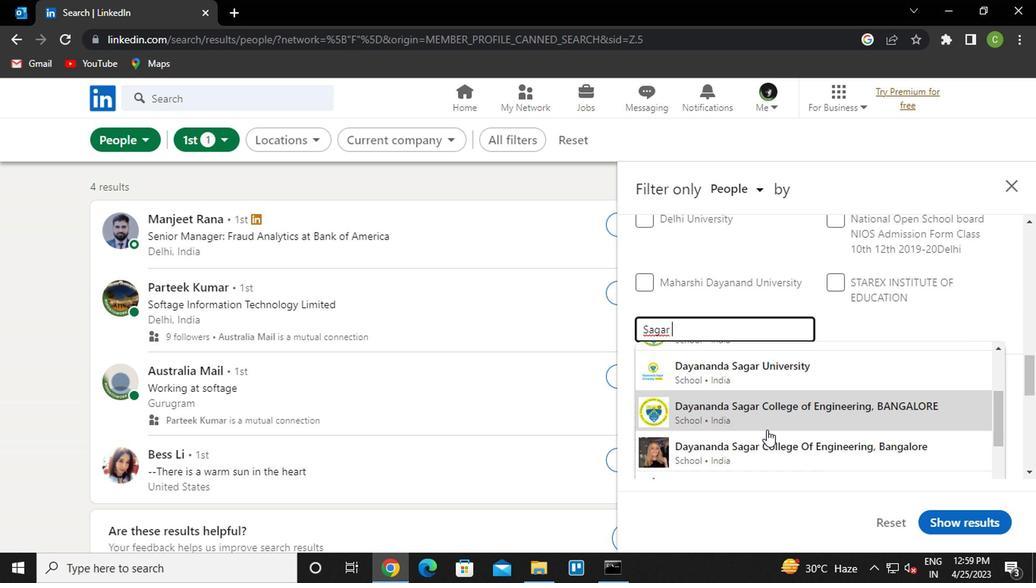 
Action: Mouse scrolled (768, 431) with delta (0, 0)
Screenshot: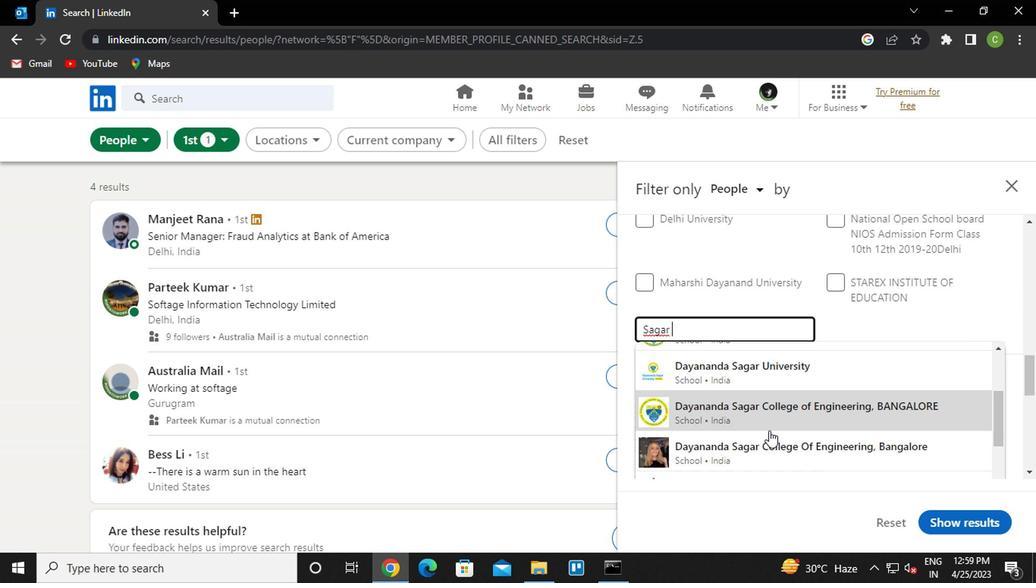 
Action: Mouse moved to (768, 431)
Screenshot: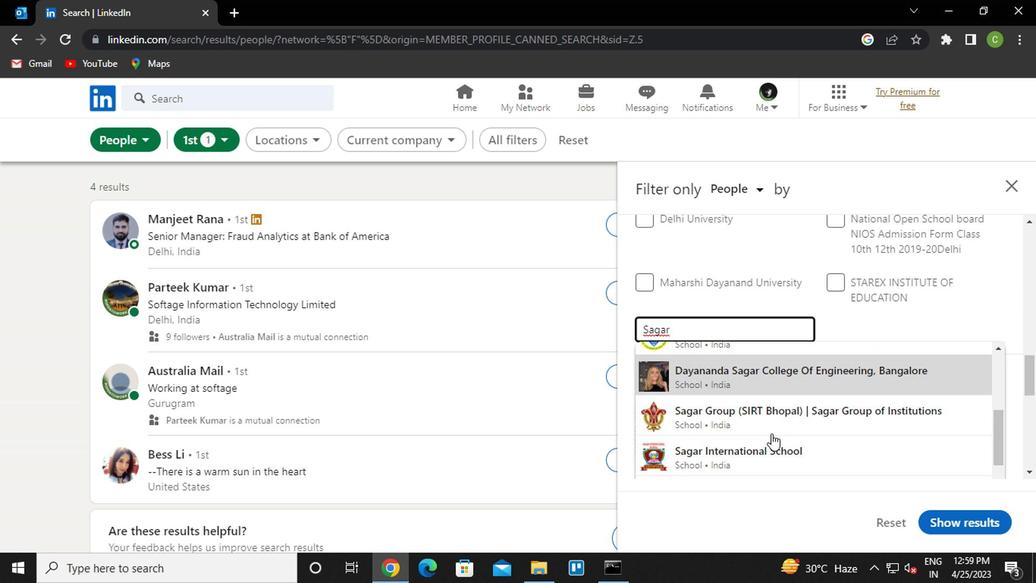 
Action: Mouse scrolled (768, 431) with delta (0, 0)
Screenshot: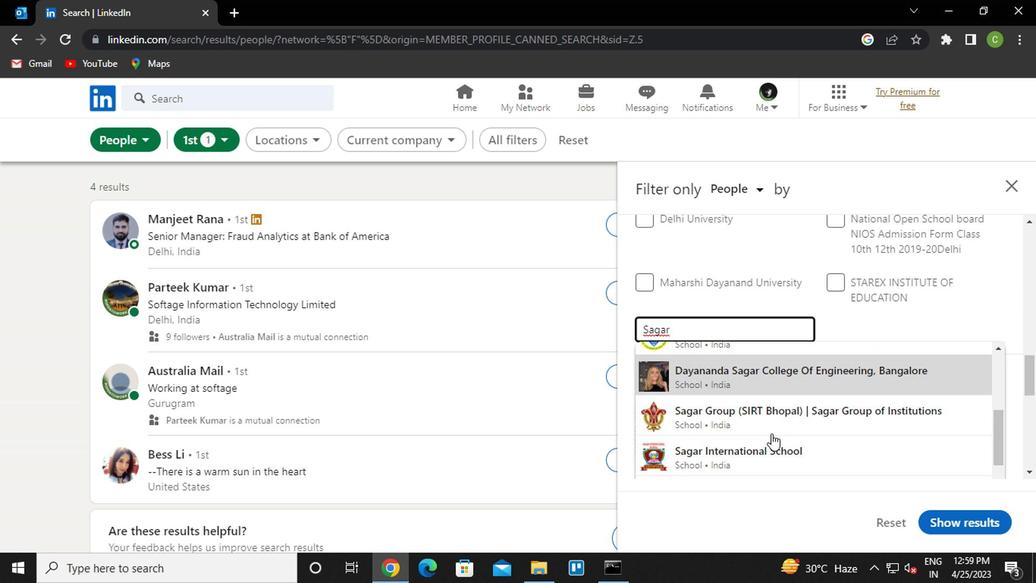 
Action: Mouse moved to (772, 439)
Screenshot: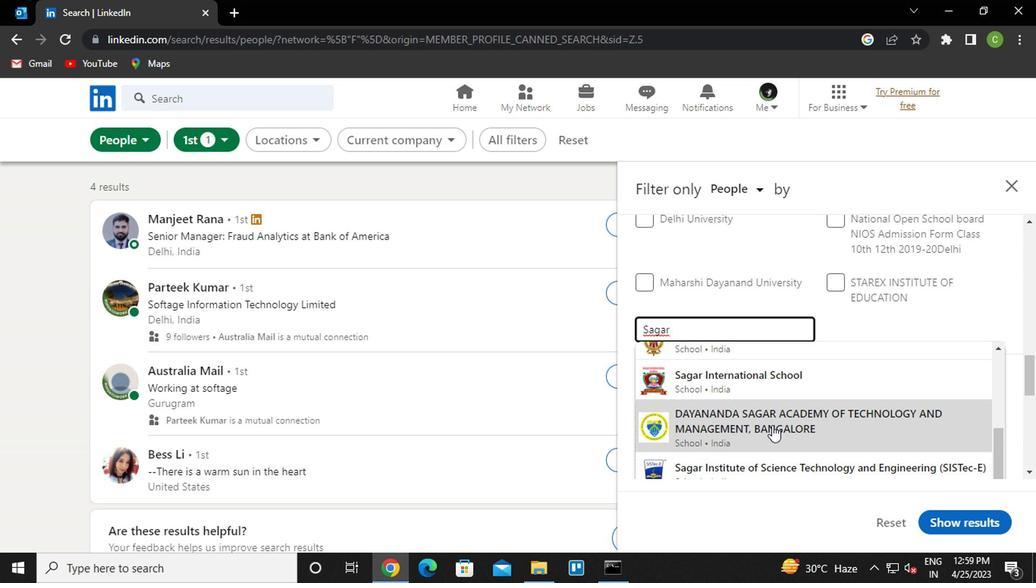 
Action: Mouse scrolled (772, 438) with delta (0, 0)
Screenshot: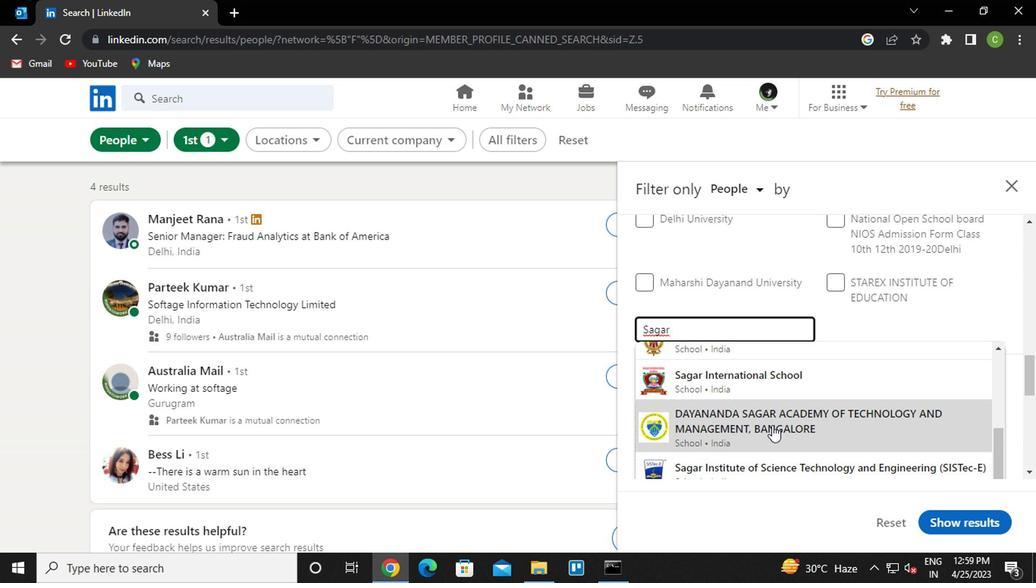 
Action: Mouse moved to (773, 444)
Screenshot: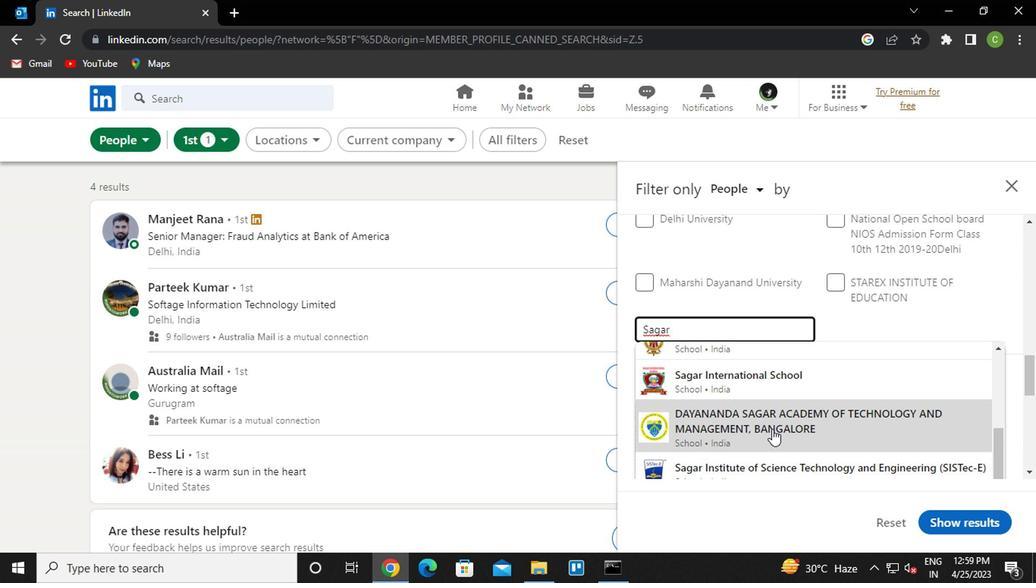 
Action: Mouse scrolled (773, 443) with delta (0, -1)
Screenshot: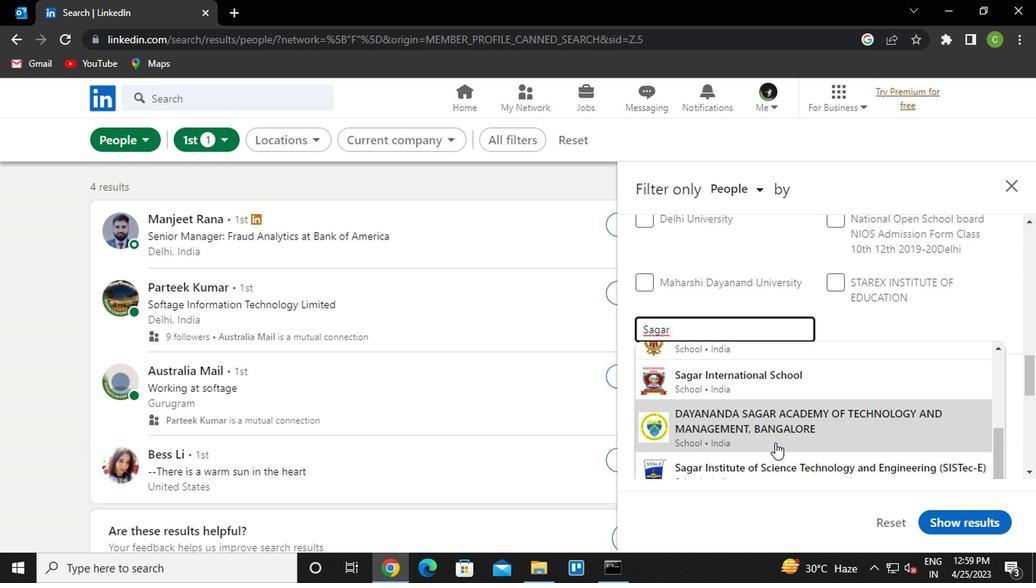
Action: Mouse moved to (792, 403)
Screenshot: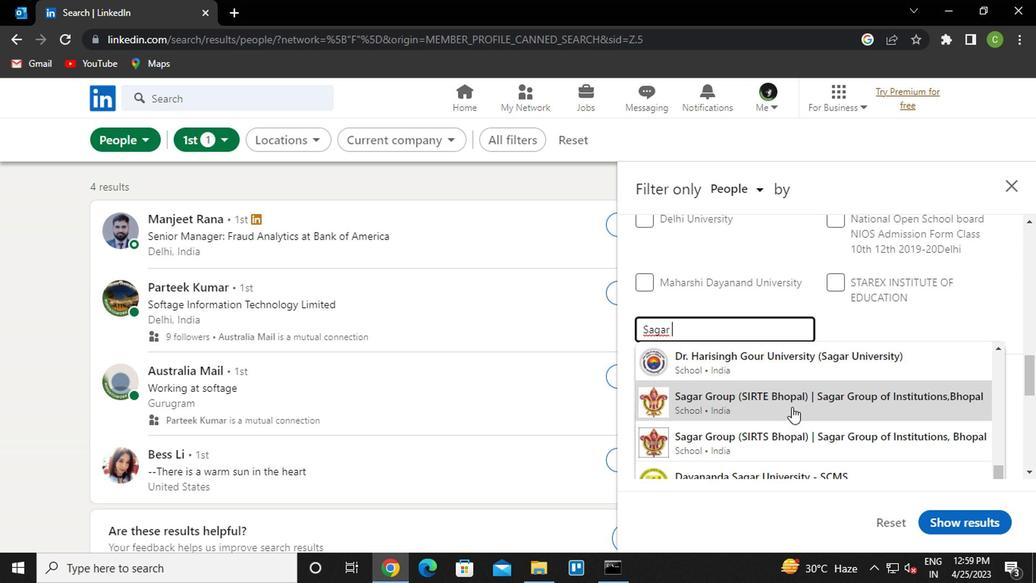 
Action: Mouse pressed left at (792, 403)
Screenshot: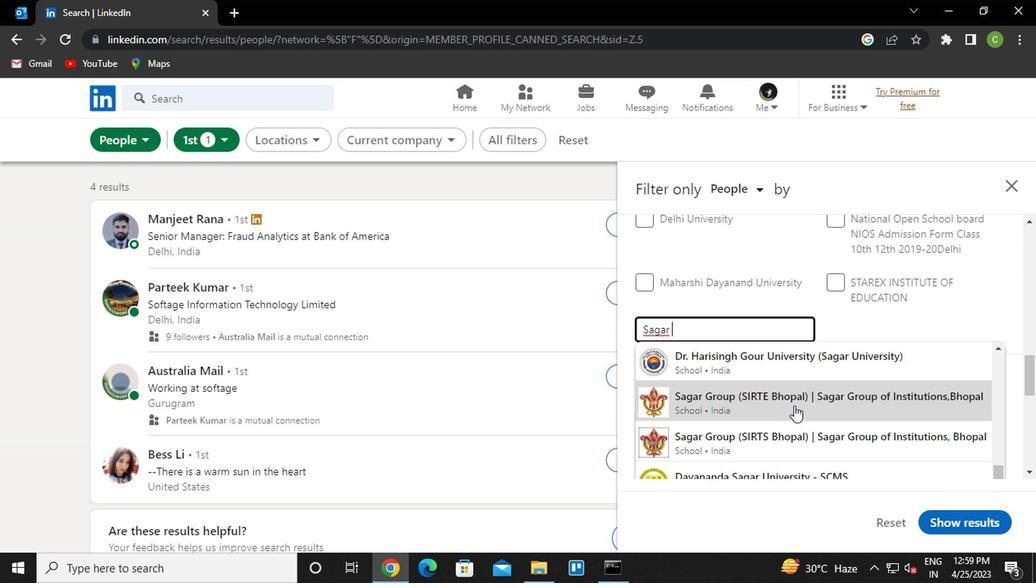 
Action: Mouse moved to (823, 374)
Screenshot: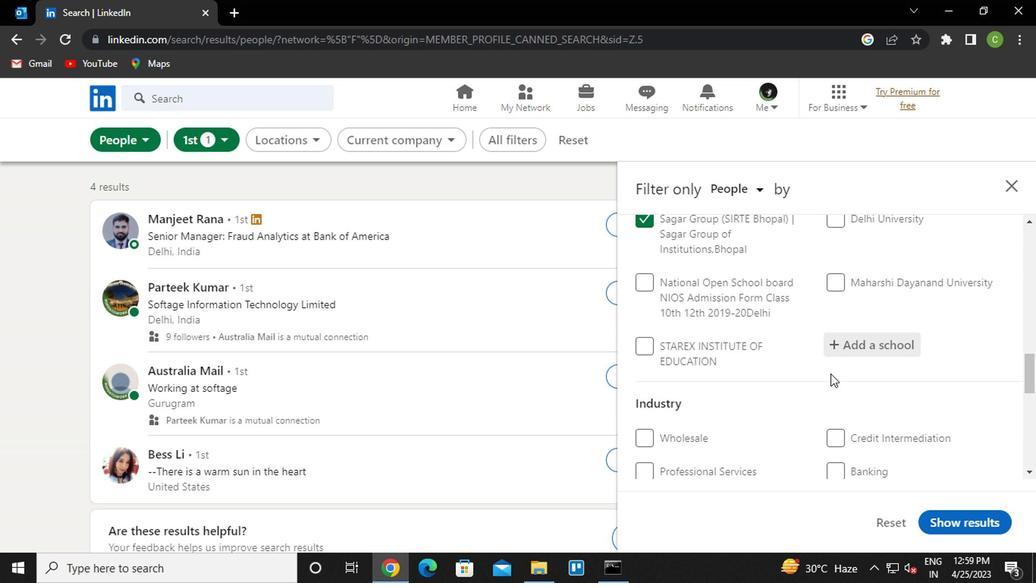 
Action: Mouse scrolled (823, 373) with delta (0, 0)
Screenshot: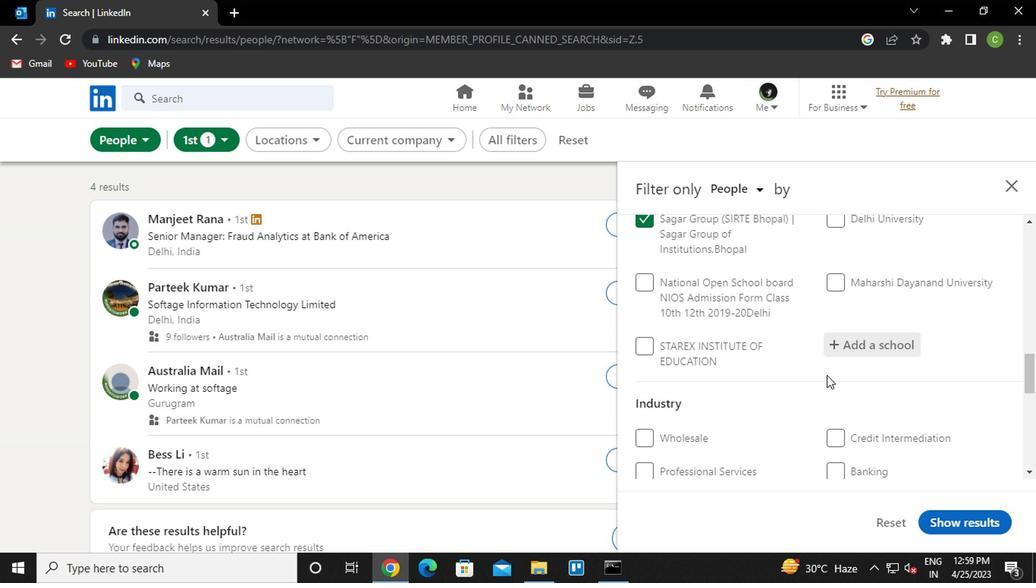 
Action: Mouse moved to (823, 374)
Screenshot: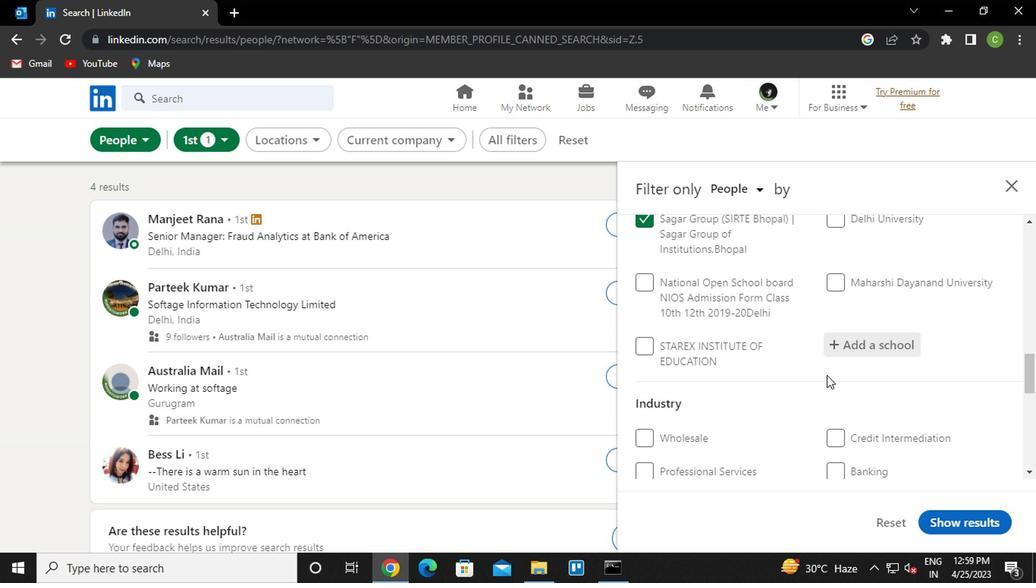 
Action: Mouse scrolled (823, 374) with delta (0, 0)
Screenshot: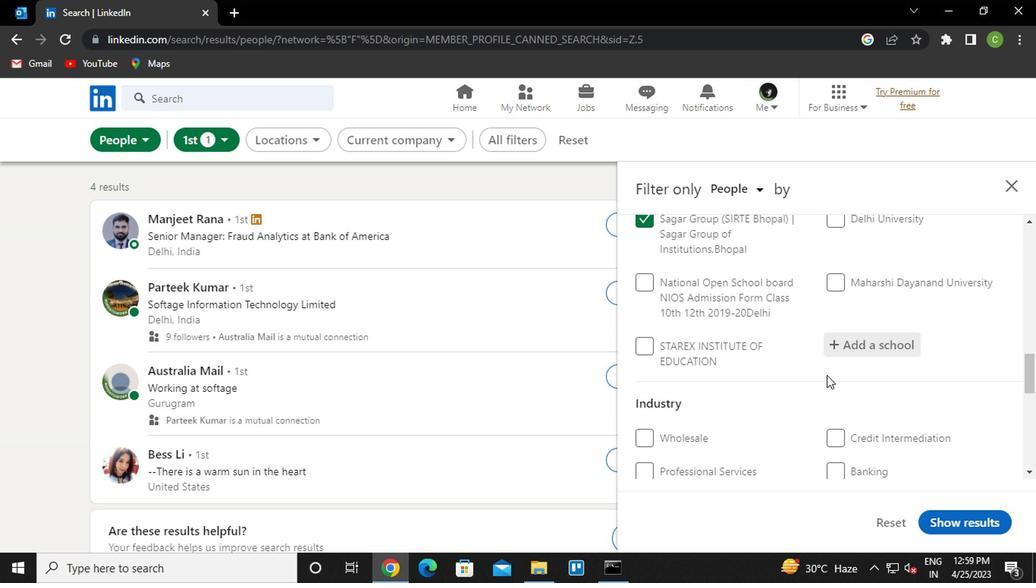 
Action: Mouse moved to (801, 383)
Screenshot: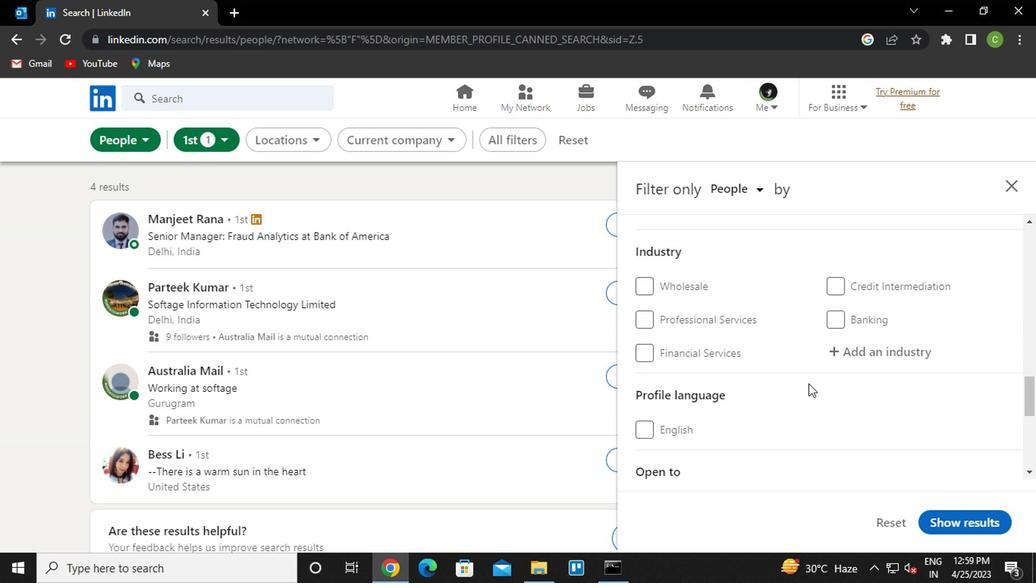 
Action: Mouse scrolled (801, 382) with delta (0, -1)
Screenshot: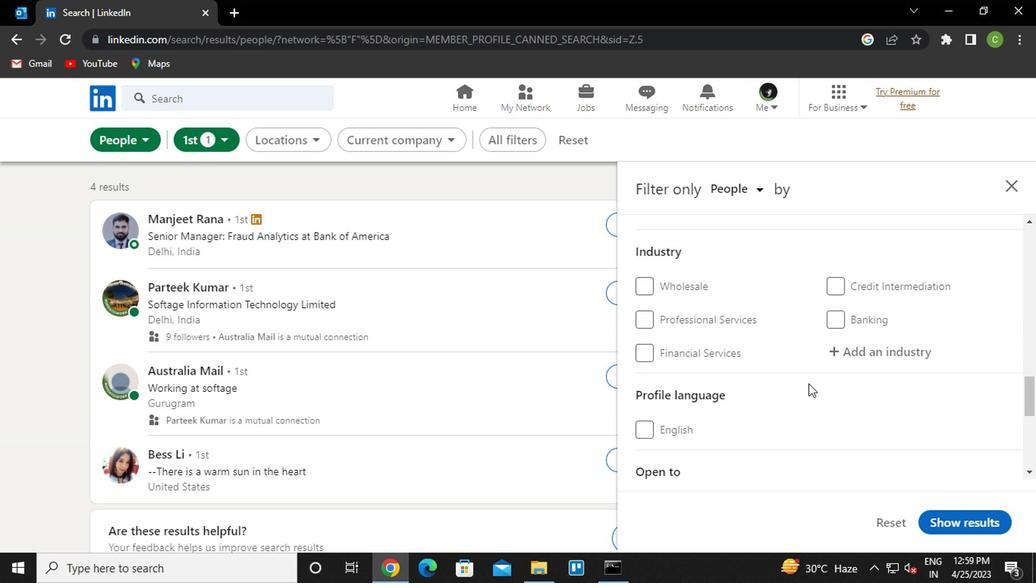 
Action: Mouse moved to (799, 384)
Screenshot: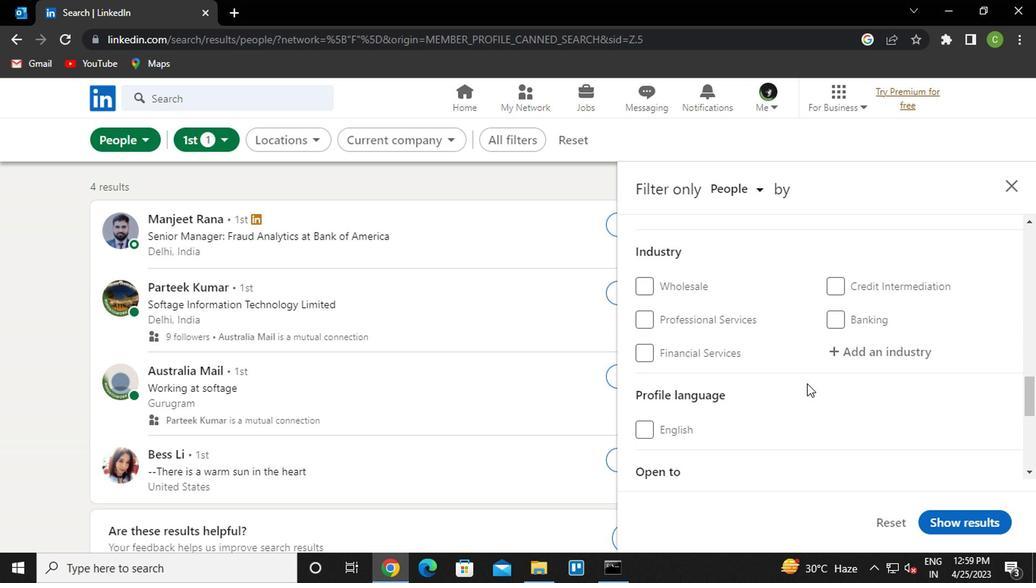 
Action: Mouse scrolled (799, 383) with delta (0, 0)
Screenshot: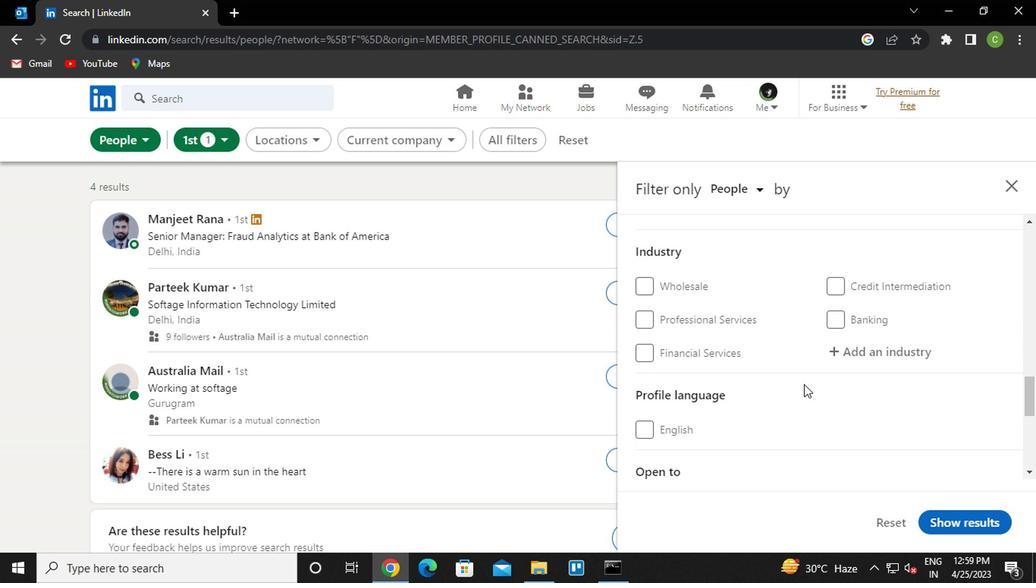 
Action: Mouse moved to (742, 388)
Screenshot: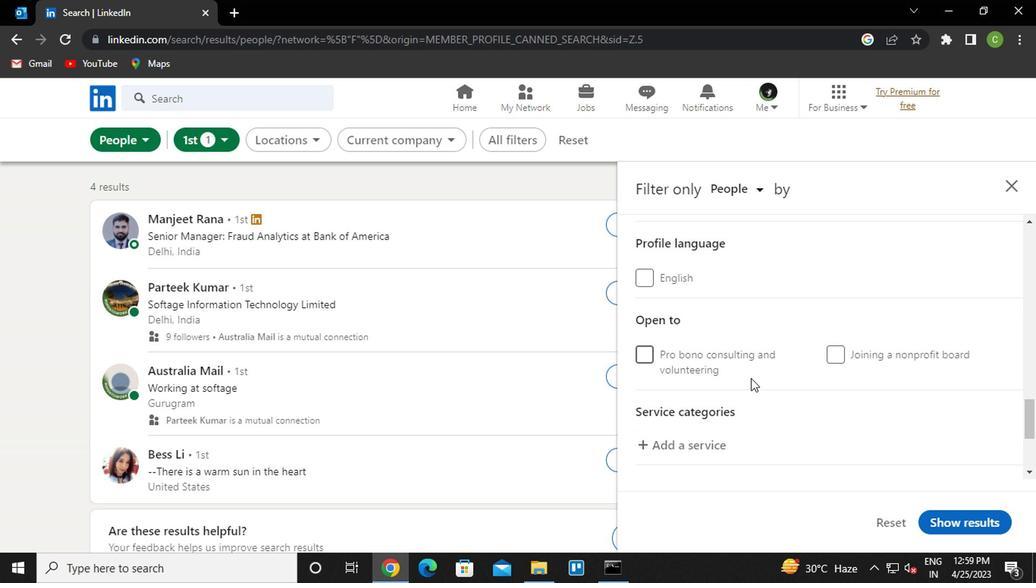 
Action: Mouse scrolled (742, 387) with delta (0, 0)
Screenshot: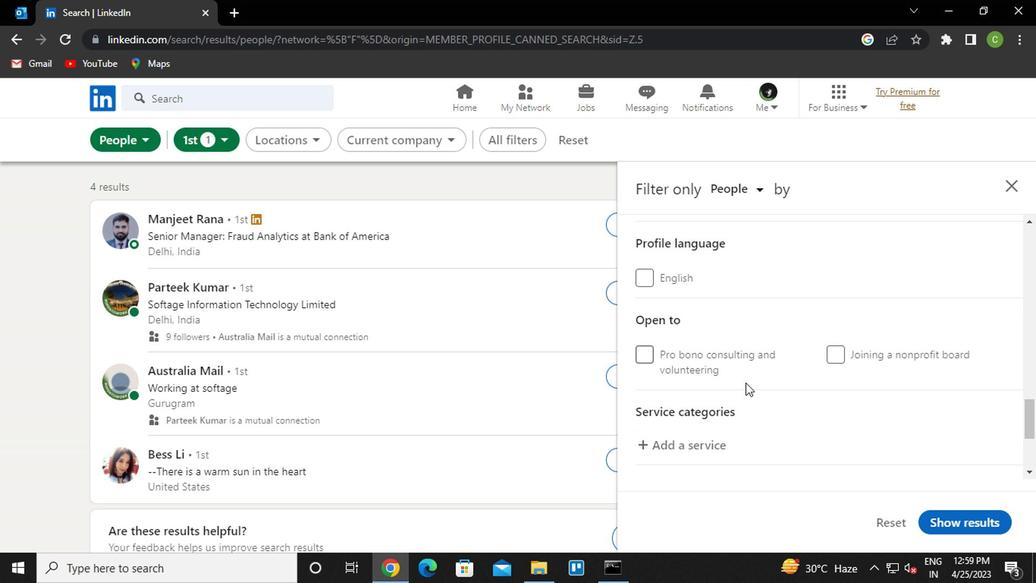 
Action: Mouse moved to (708, 373)
Screenshot: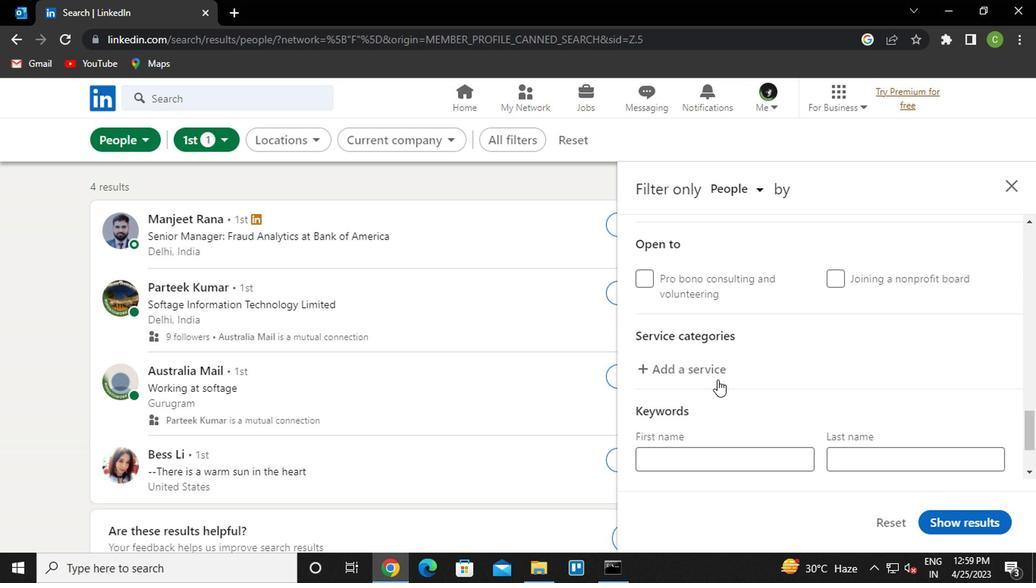 
Action: Mouse pressed left at (708, 373)
Screenshot: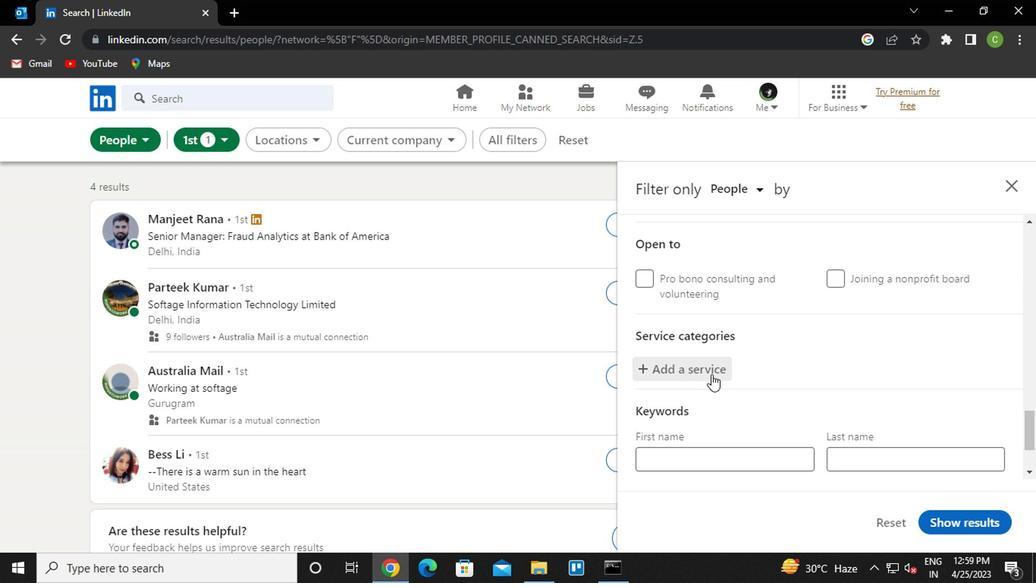 
Action: Mouse moved to (890, 375)
Screenshot: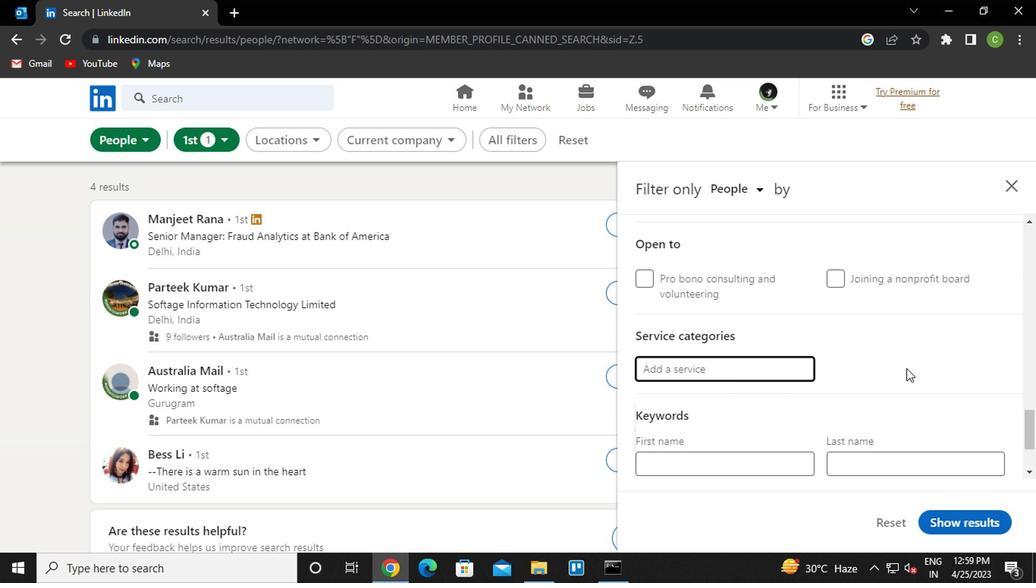 
Action: Key pressed <Key.caps_lock>N<Key.caps_lock>ATURE<Key.space><Key.down><Key.enter>
Screenshot: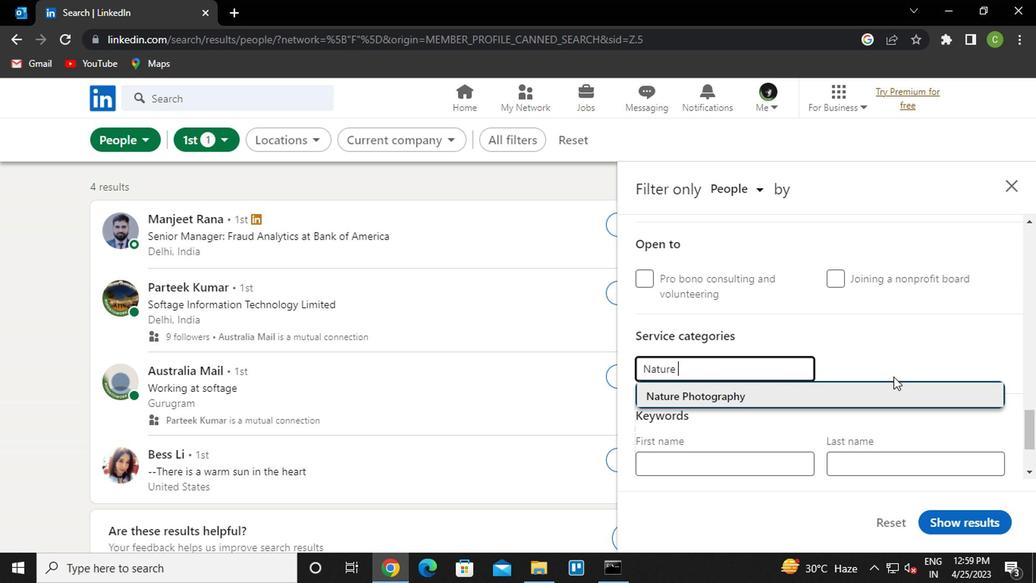 
Action: Mouse moved to (868, 391)
Screenshot: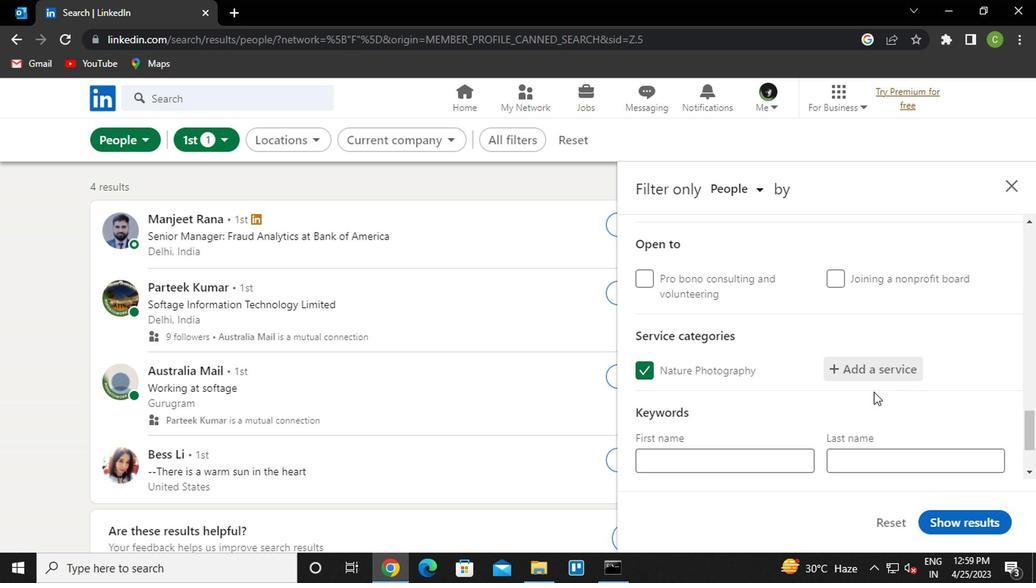 
Action: Mouse scrolled (868, 391) with delta (0, 0)
Screenshot: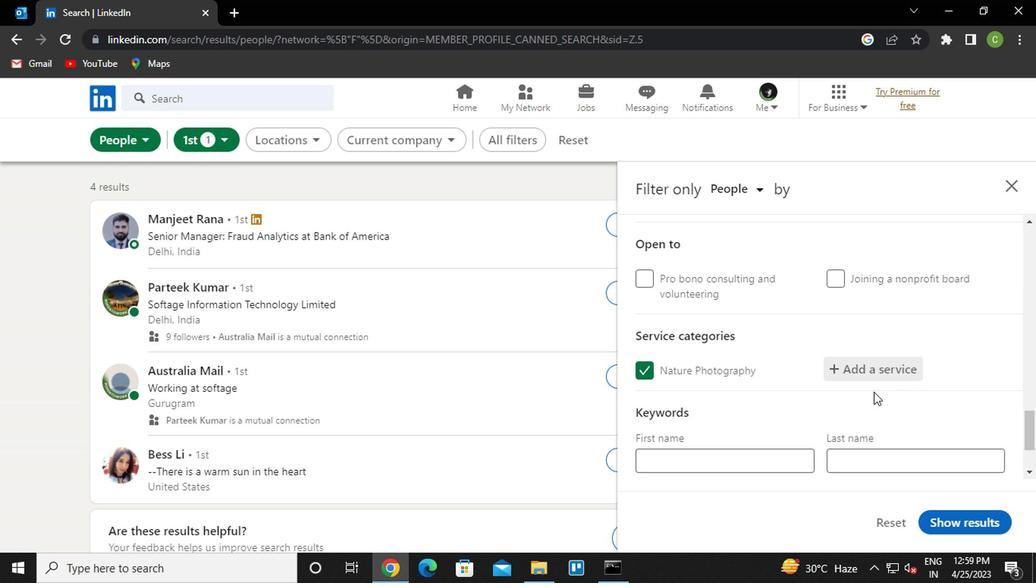 
Action: Mouse scrolled (868, 391) with delta (0, 0)
Screenshot: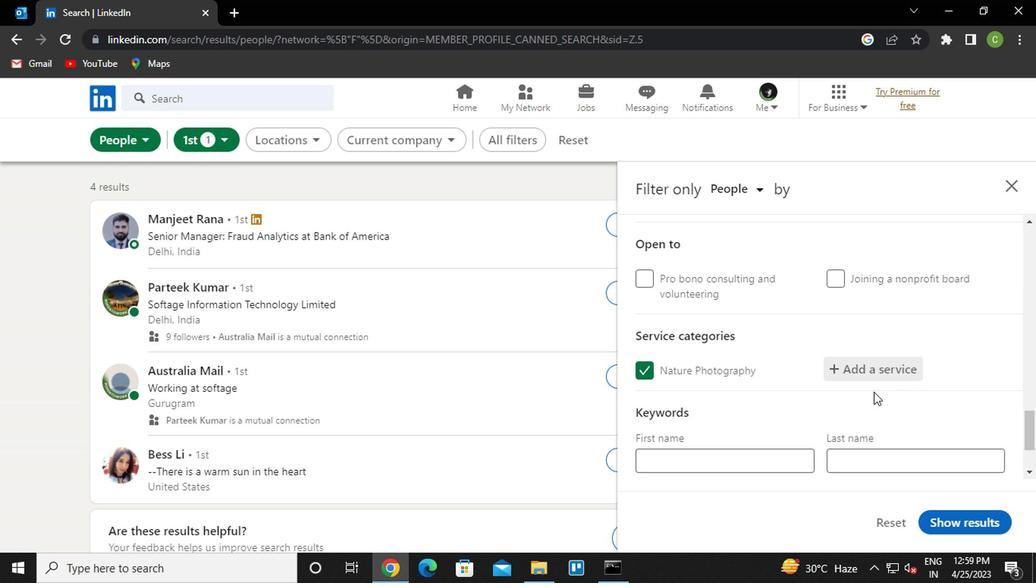 
Action: Mouse scrolled (868, 391) with delta (0, 0)
Screenshot: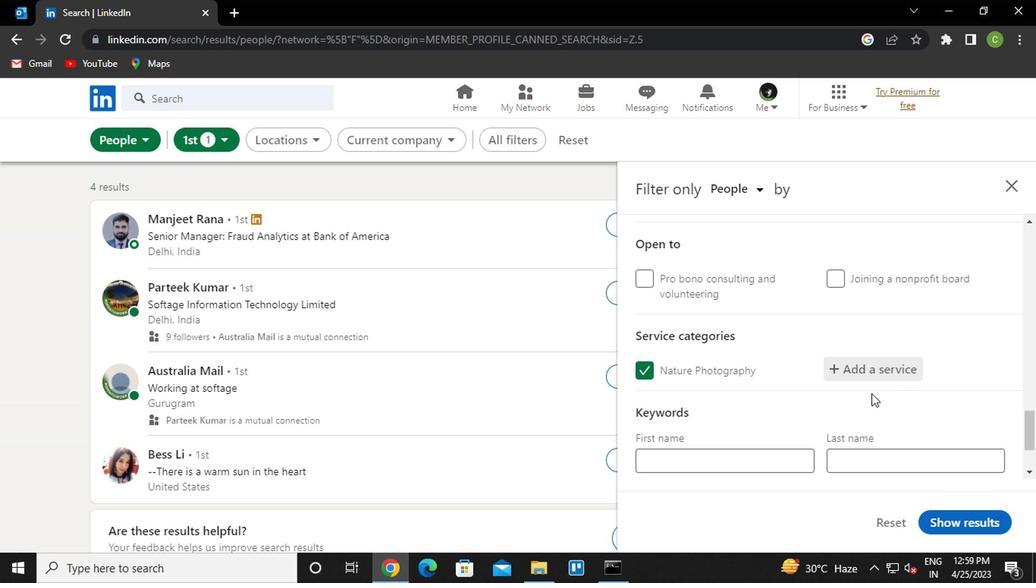 
Action: Mouse moved to (745, 411)
Screenshot: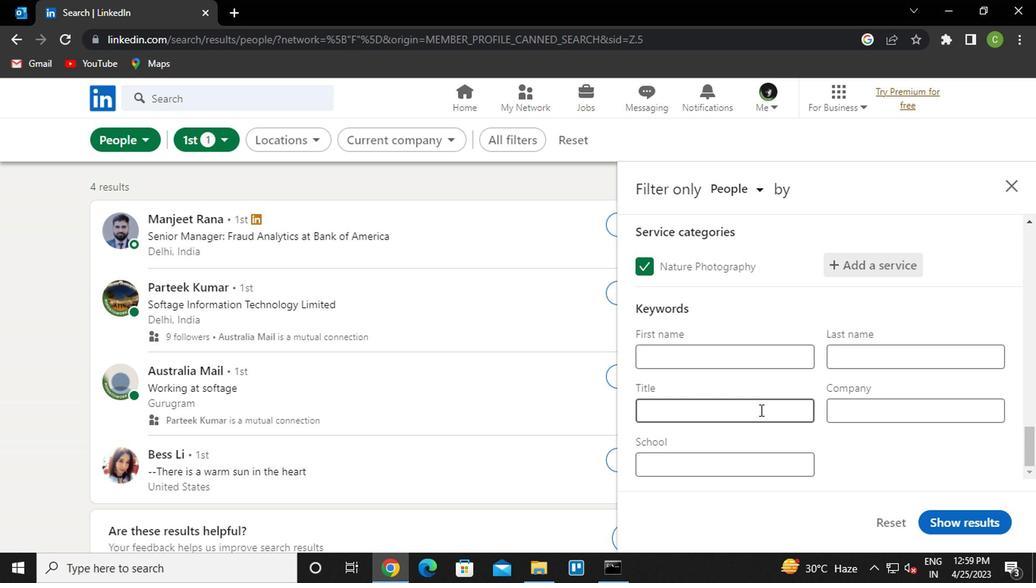 
Action: Mouse pressed left at (745, 411)
Screenshot: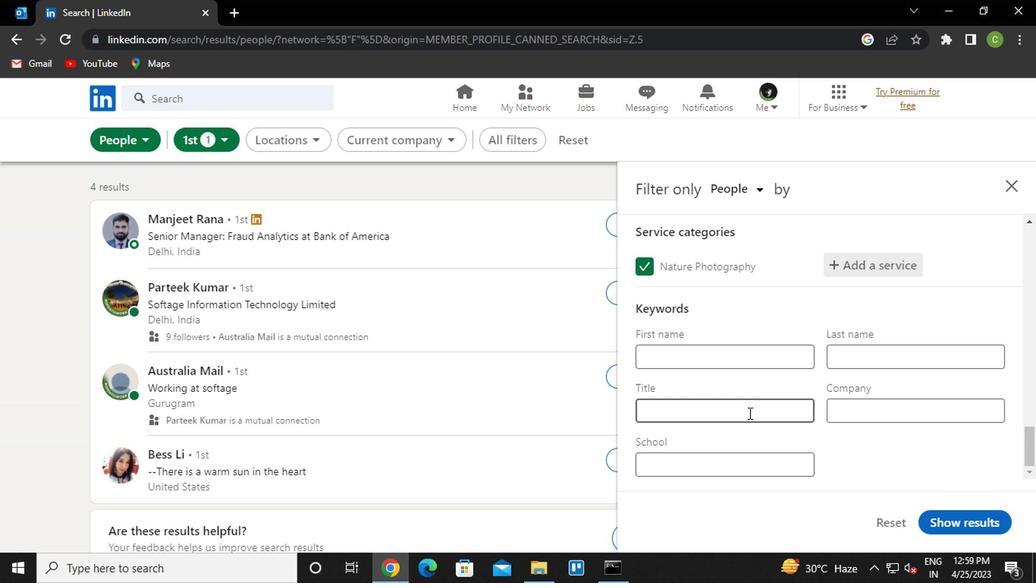 
Action: Key pressed <Key.caps_lock>P<Key.caps_lock>EOPLE<Key.space><Key.caps_lock>O<Key.caps_lock>FFICER
Screenshot: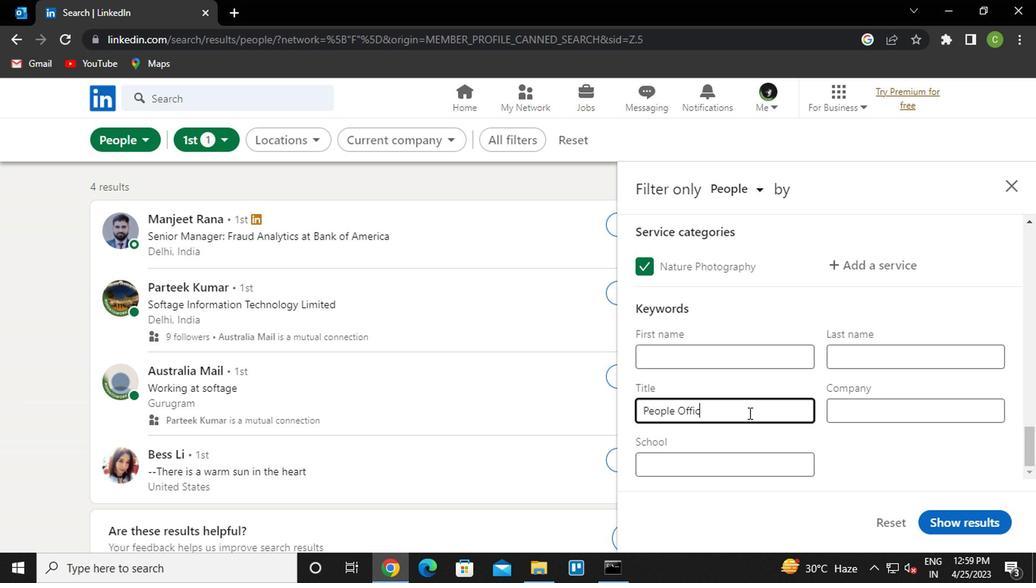 
Action: Mouse moved to (966, 524)
Screenshot: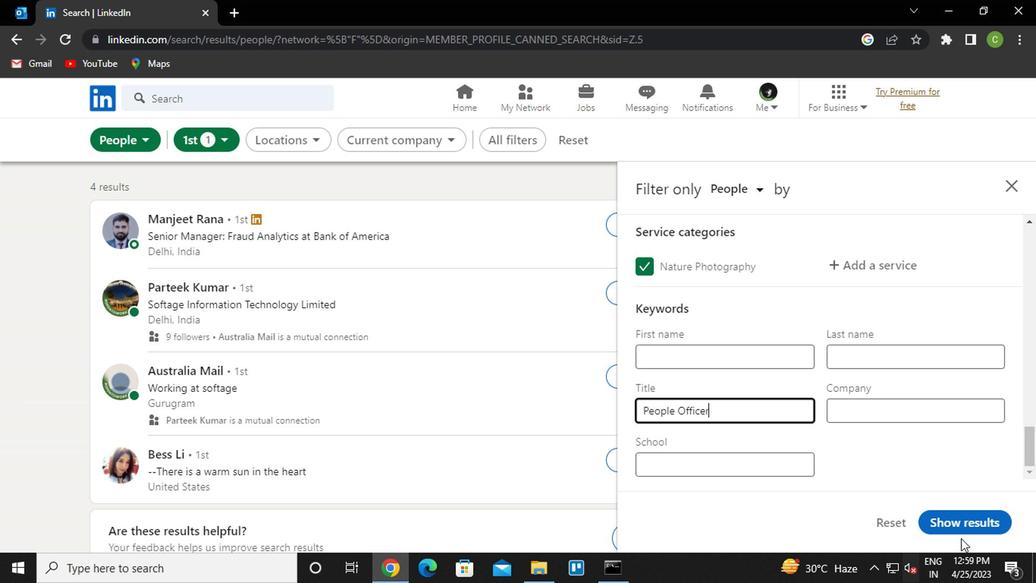 
Action: Mouse pressed left at (966, 524)
Screenshot: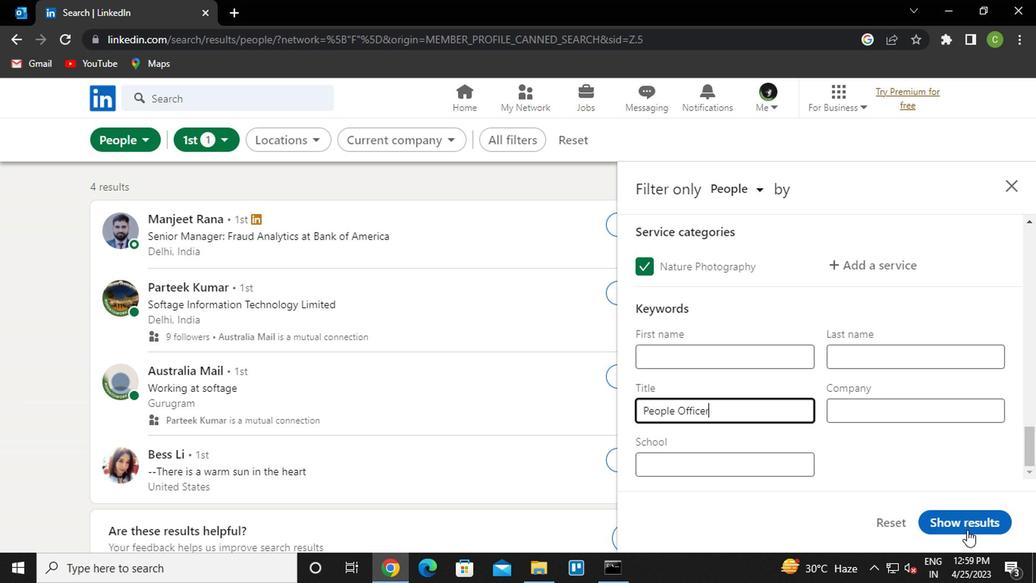 
Action: Mouse moved to (620, 425)
Screenshot: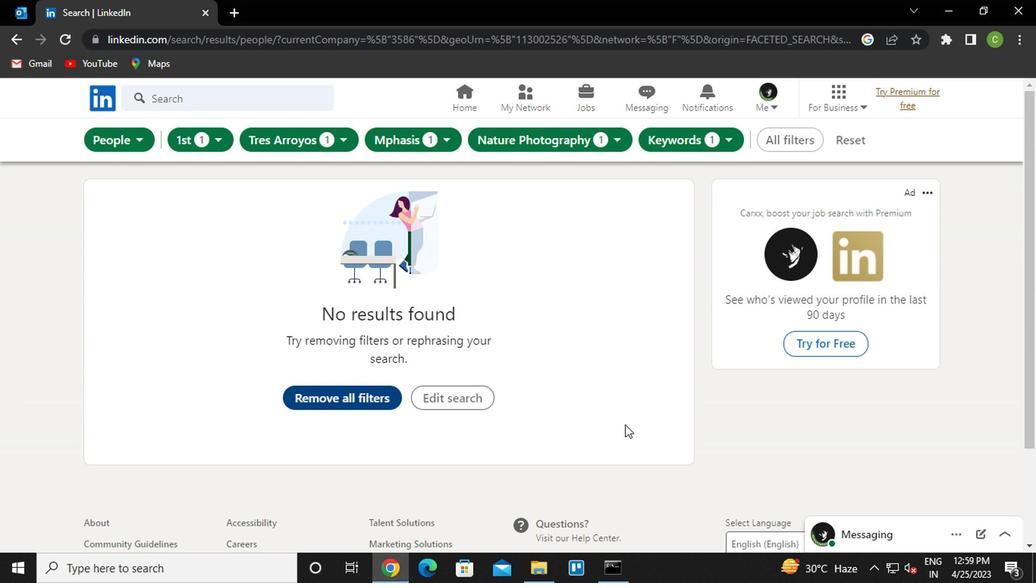 
